 Task: Look for space in São José de Ribamar, Brazil from 9th June, 2023 to 11th June, 2023 for 2 adults in price range Rs.6000 to Rs.10000. Place can be entire place with 2 bedrooms having 2 beds and 1 bathroom. Property type can be house, flat, guest house. Amenities needed are: wifi. Booking option can be shelf check-in. Required host language is Spanish.
Action: Mouse moved to (679, 91)
Screenshot: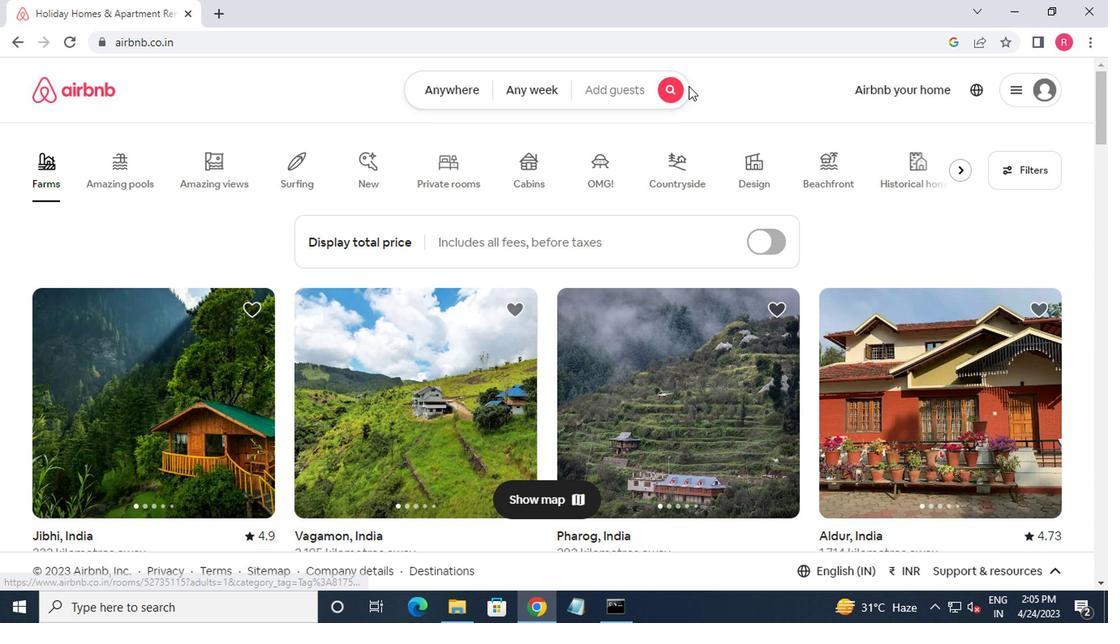 
Action: Mouse pressed left at (679, 91)
Screenshot: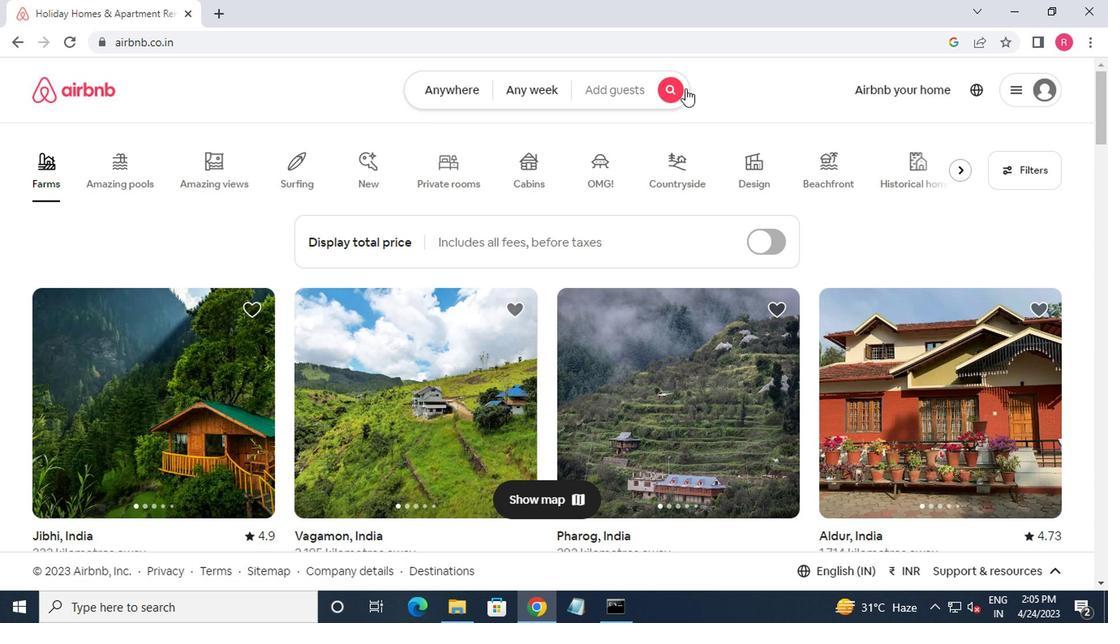 
Action: Mouse moved to (314, 161)
Screenshot: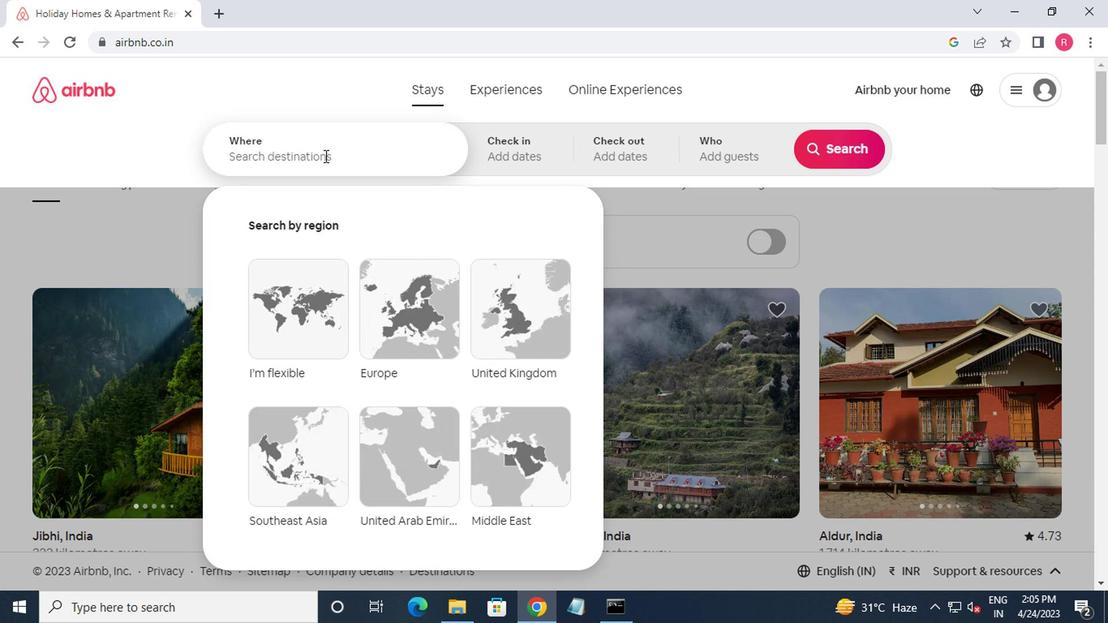 
Action: Mouse pressed left at (314, 161)
Screenshot: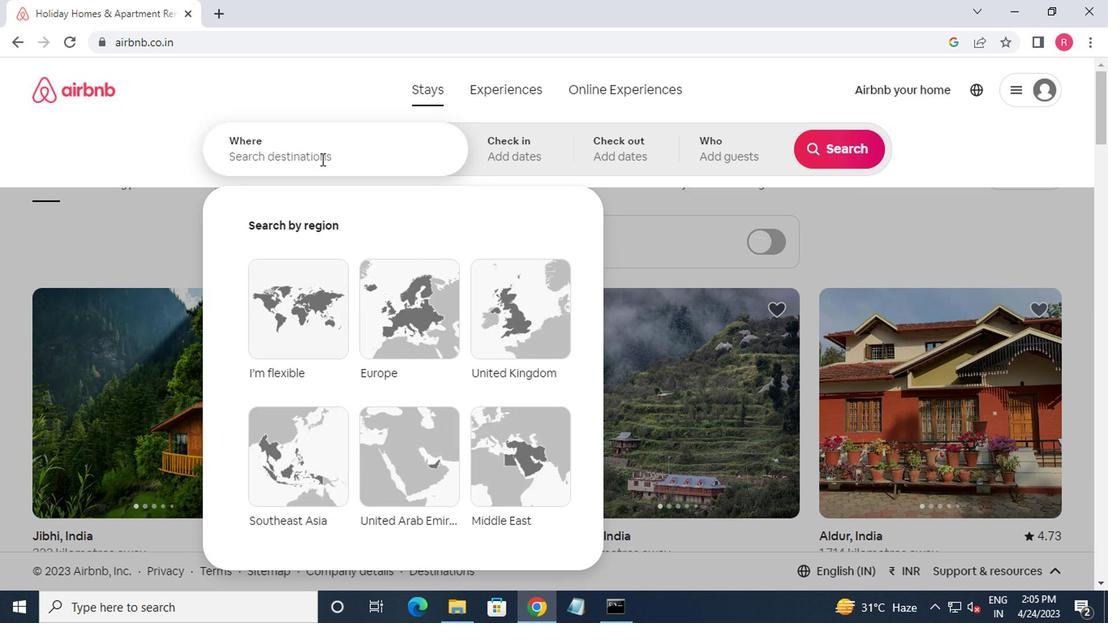 
Action: Key pressed sao<Key.space>jose<Key.space>de<Key.space>b<Key.backspace>ribamar,bl<Key.backspace>razil<Key.enter>
Screenshot: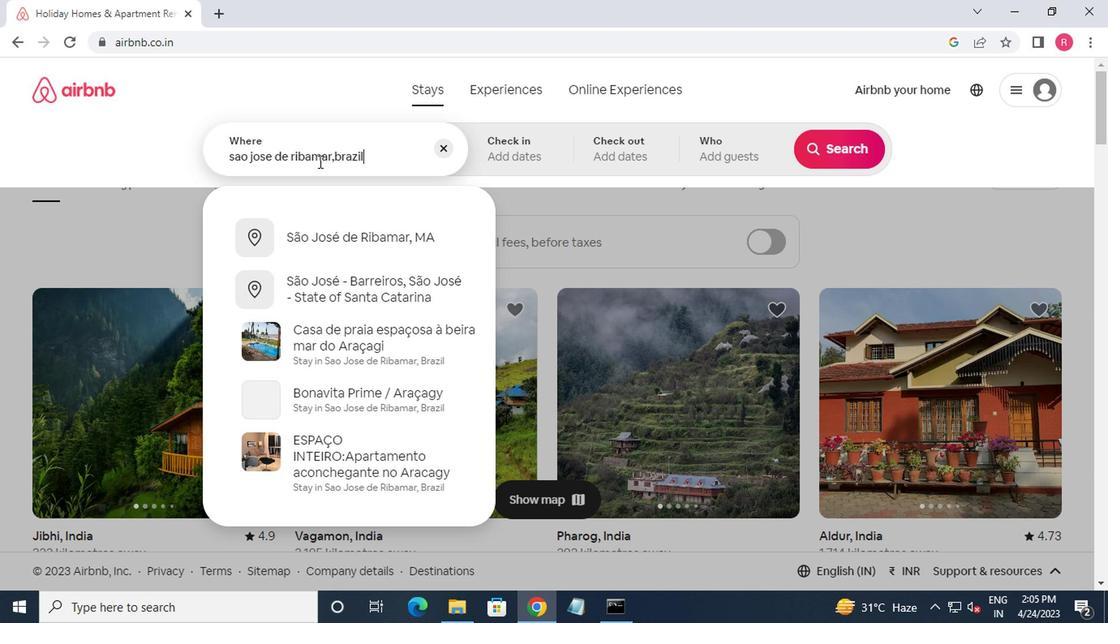 
Action: Mouse moved to (823, 281)
Screenshot: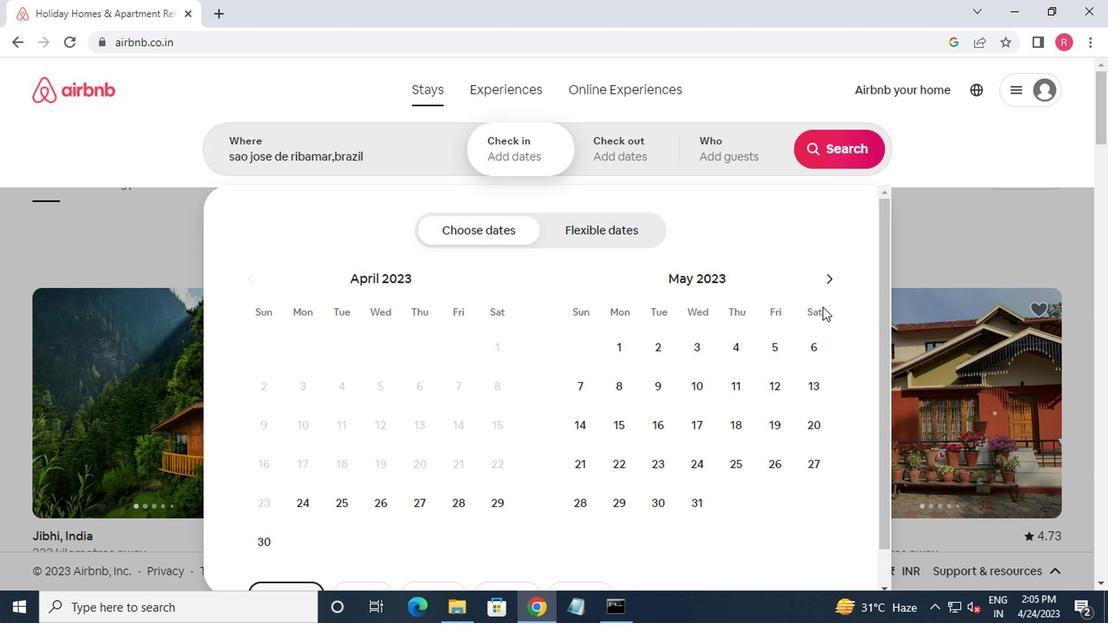 
Action: Mouse pressed left at (823, 281)
Screenshot: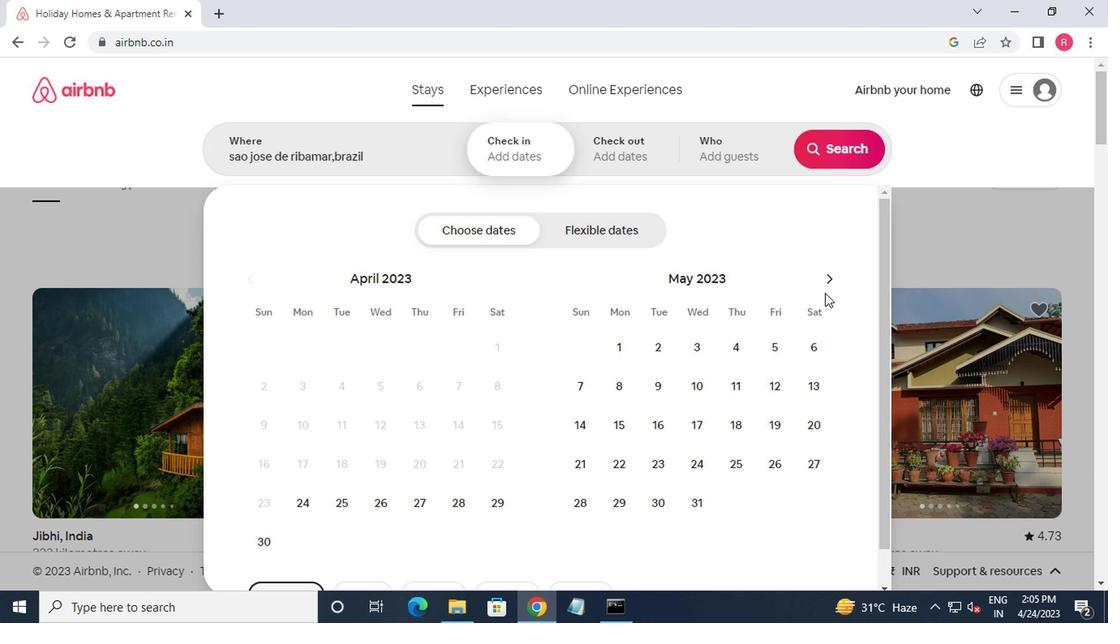 
Action: Mouse moved to (774, 352)
Screenshot: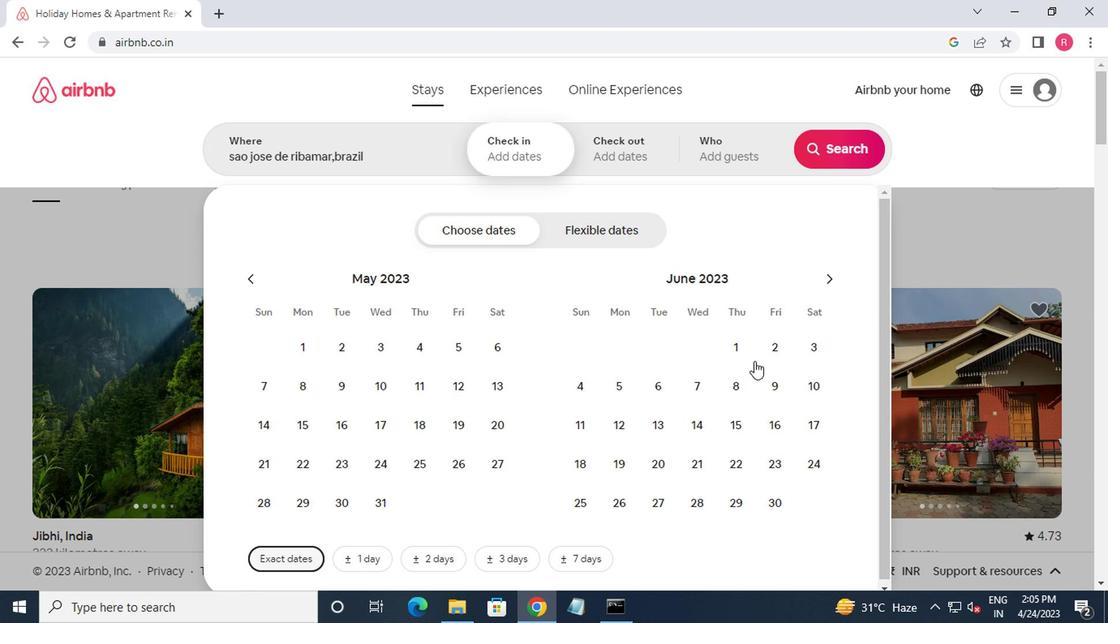 
Action: Mouse pressed left at (774, 352)
Screenshot: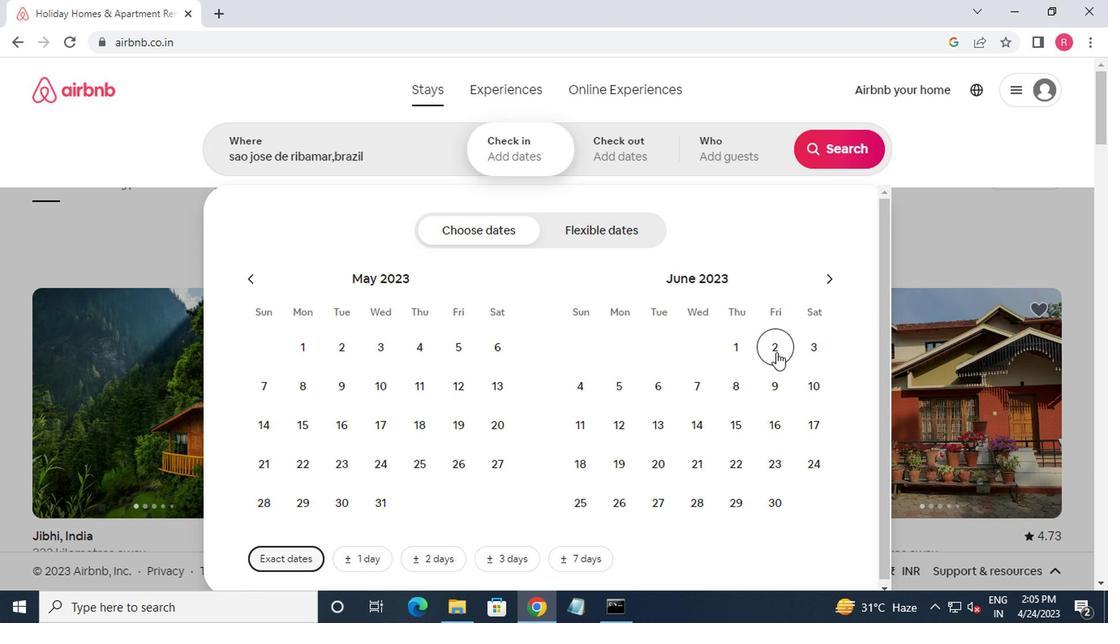
Action: Mouse moved to (578, 431)
Screenshot: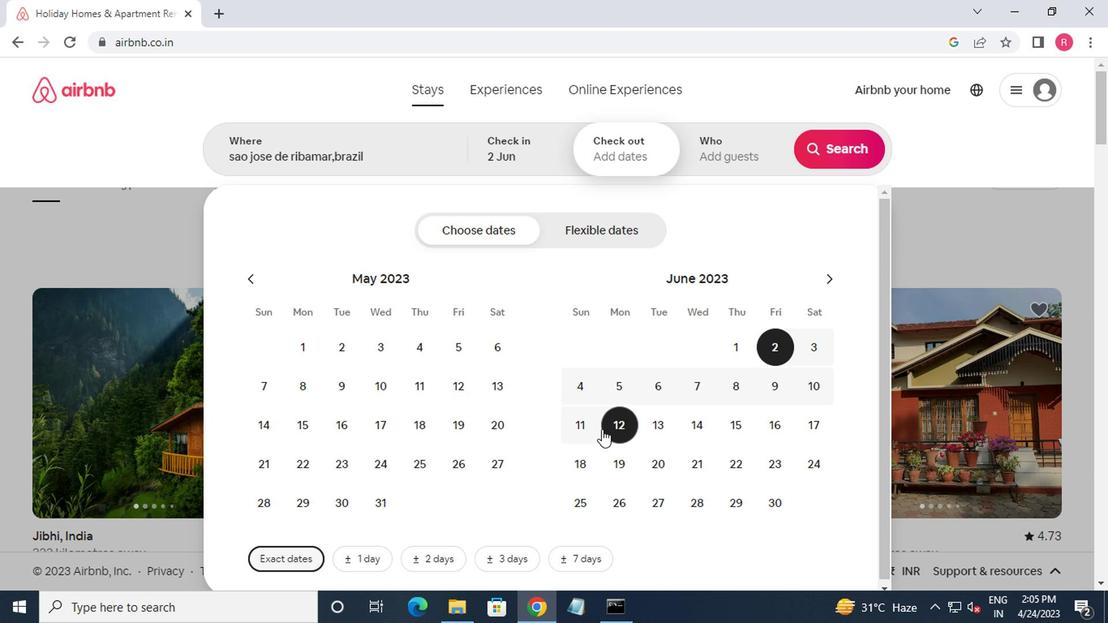 
Action: Mouse pressed left at (578, 431)
Screenshot: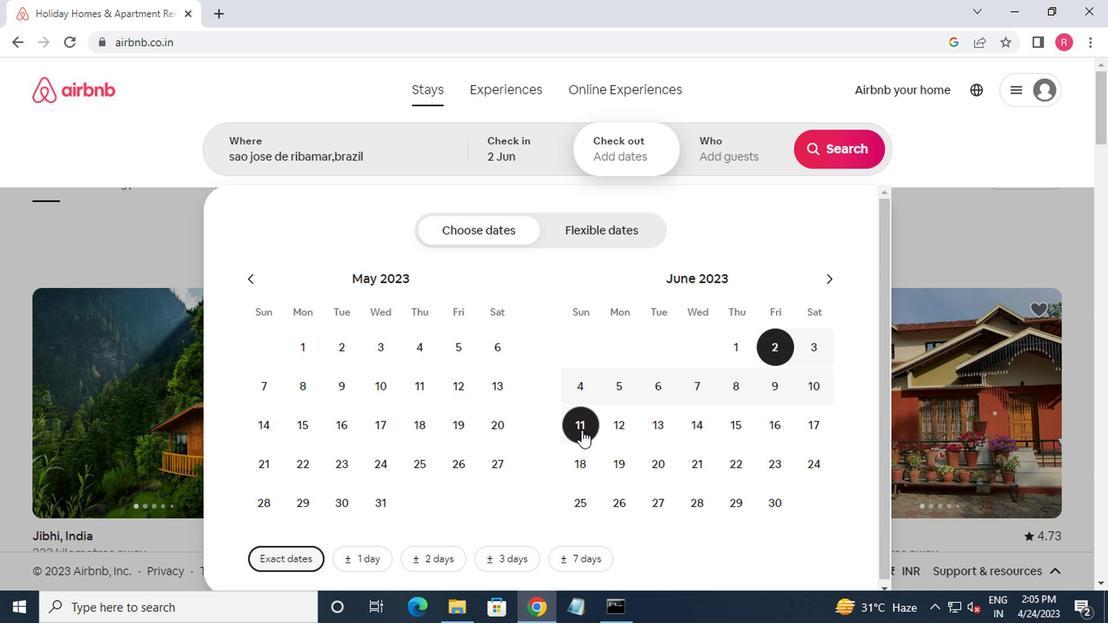 
Action: Mouse moved to (706, 154)
Screenshot: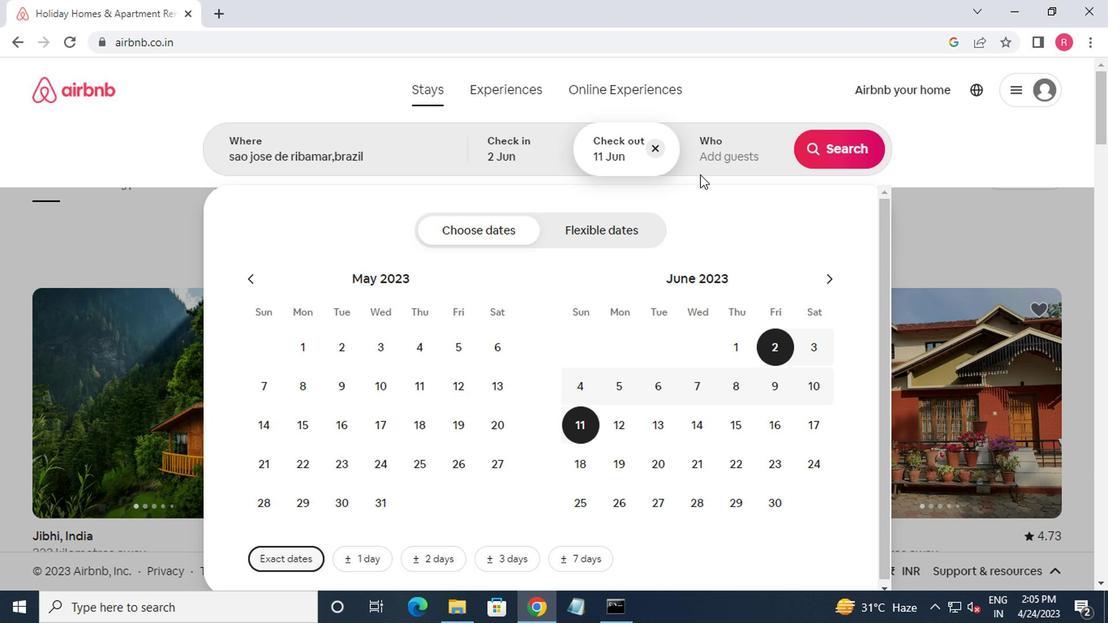 
Action: Mouse pressed left at (706, 154)
Screenshot: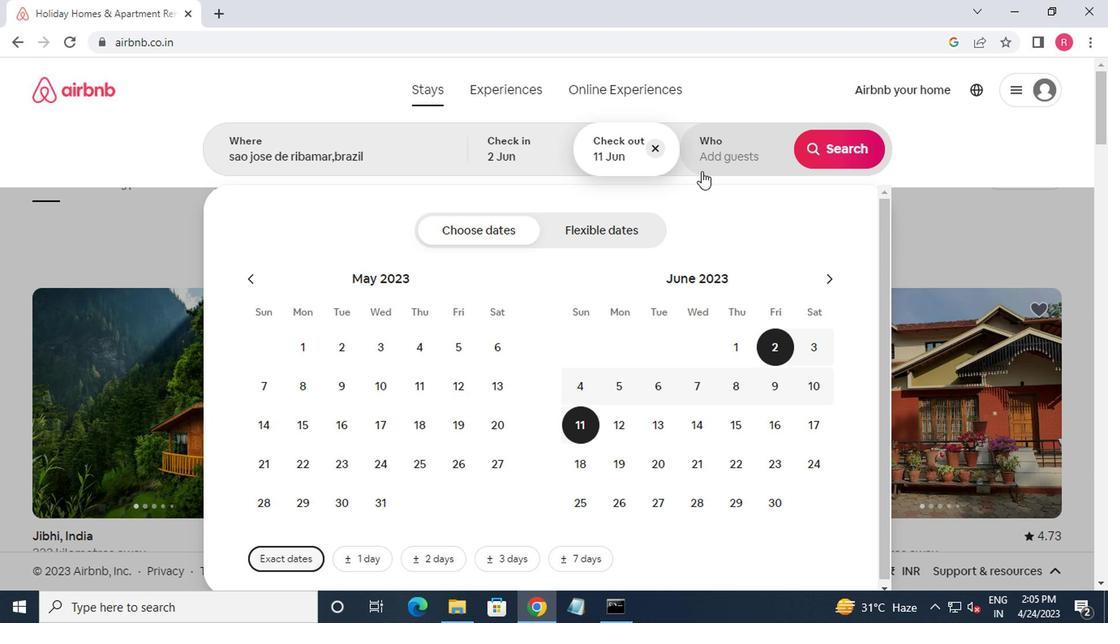 
Action: Mouse moved to (835, 239)
Screenshot: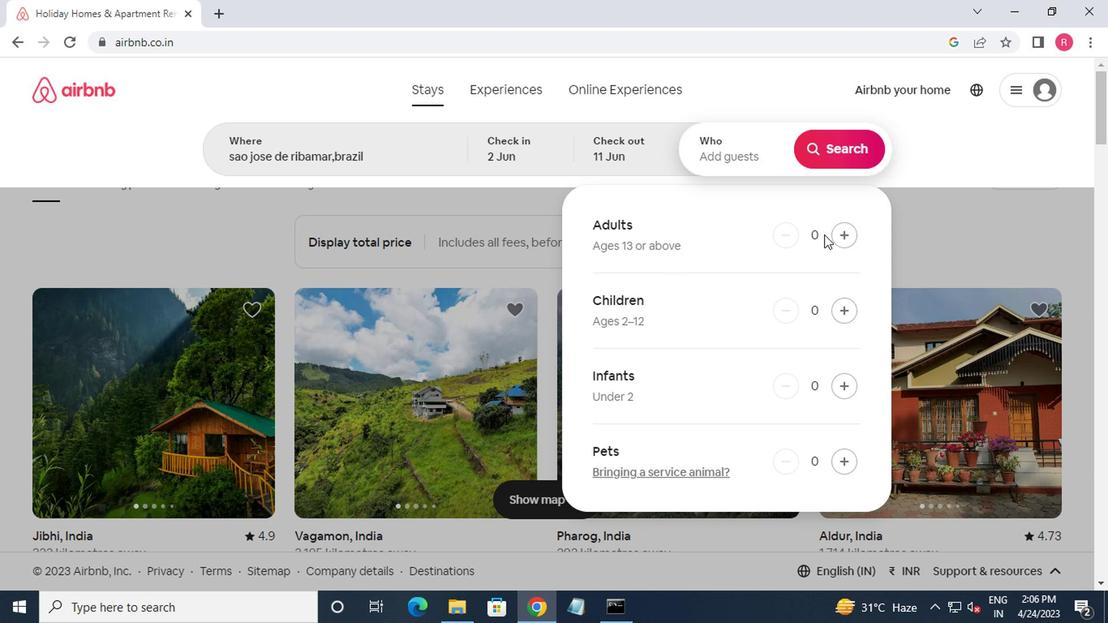 
Action: Mouse pressed left at (835, 239)
Screenshot: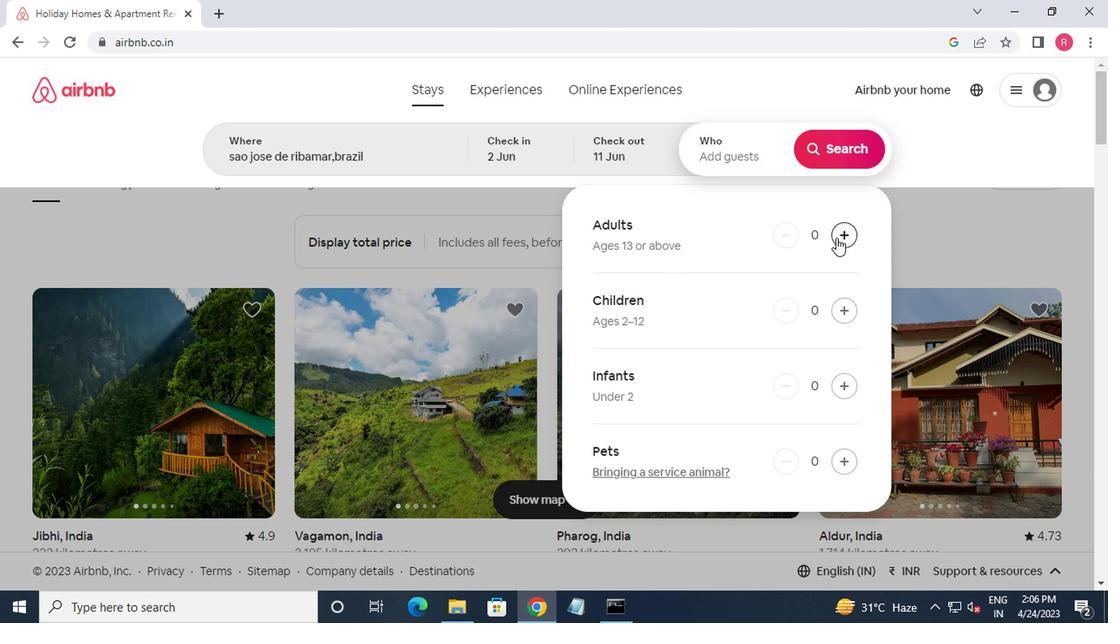 
Action: Mouse moved to (839, 239)
Screenshot: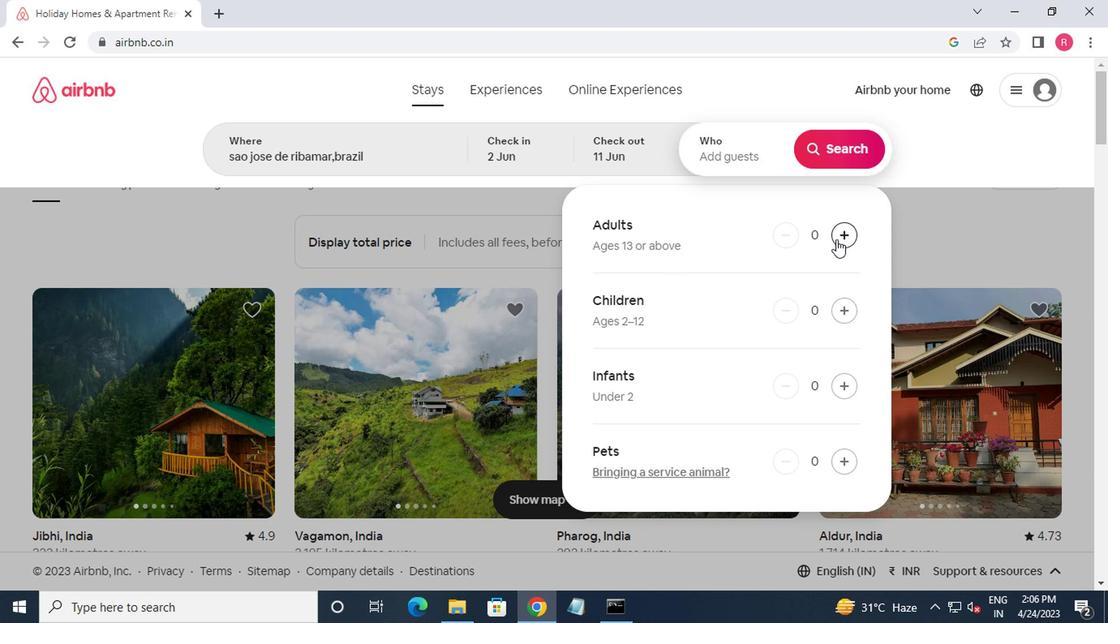 
Action: Mouse pressed left at (839, 239)
Screenshot: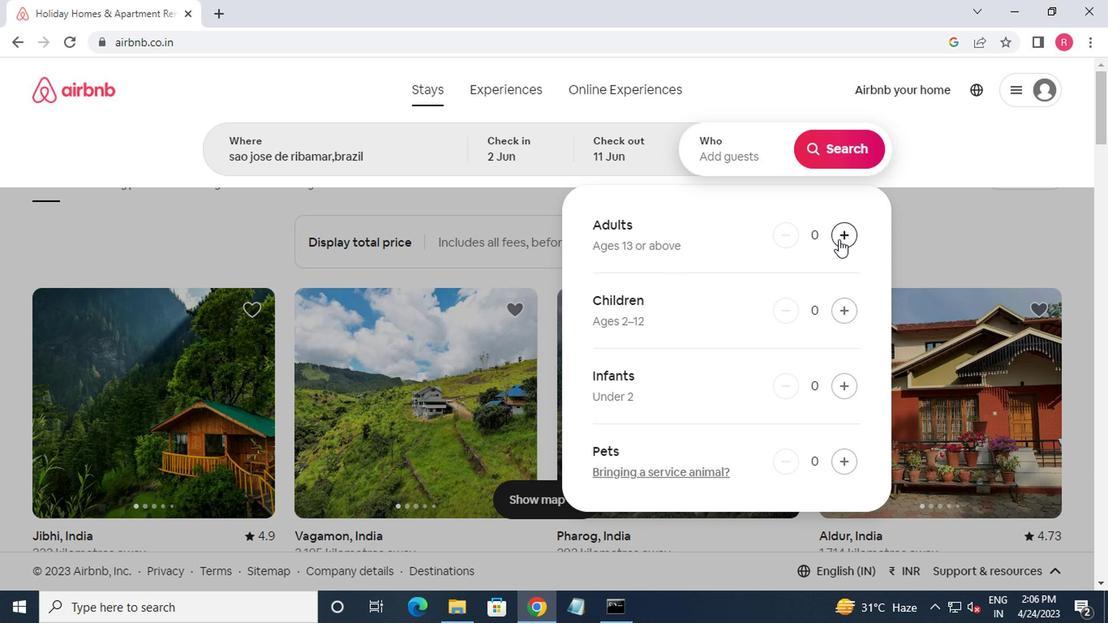 
Action: Mouse moved to (825, 157)
Screenshot: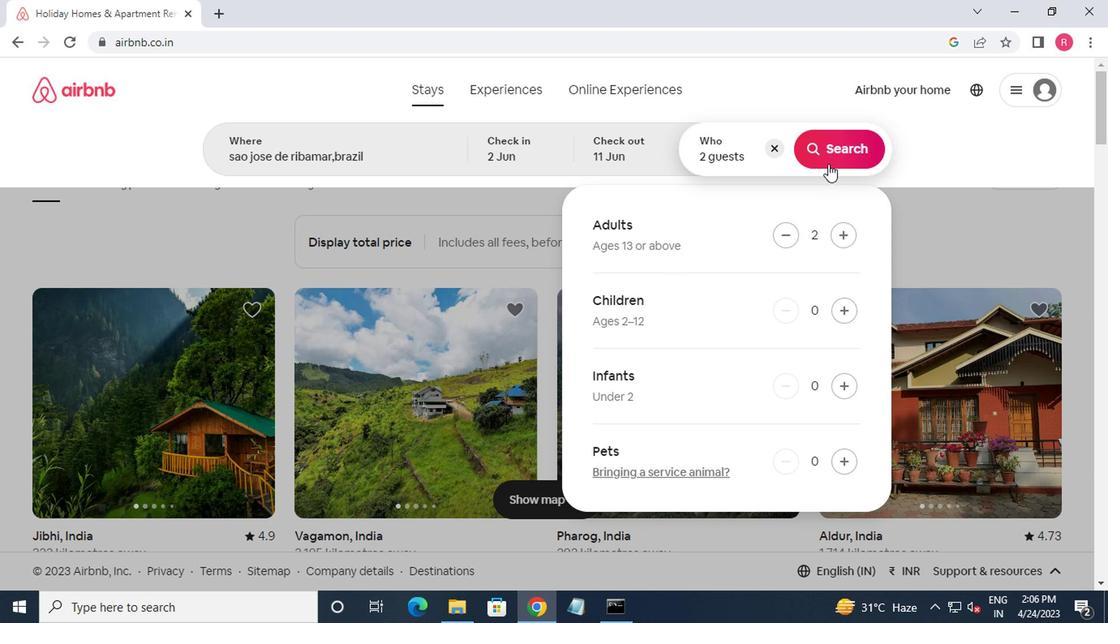 
Action: Mouse pressed left at (825, 157)
Screenshot: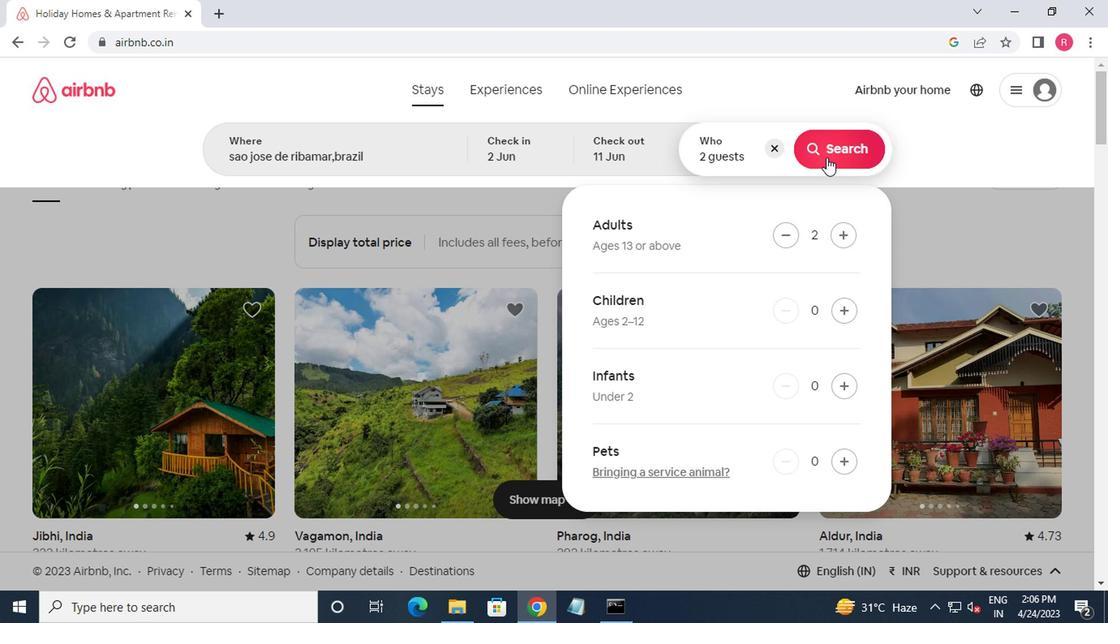 
Action: Mouse moved to (1022, 156)
Screenshot: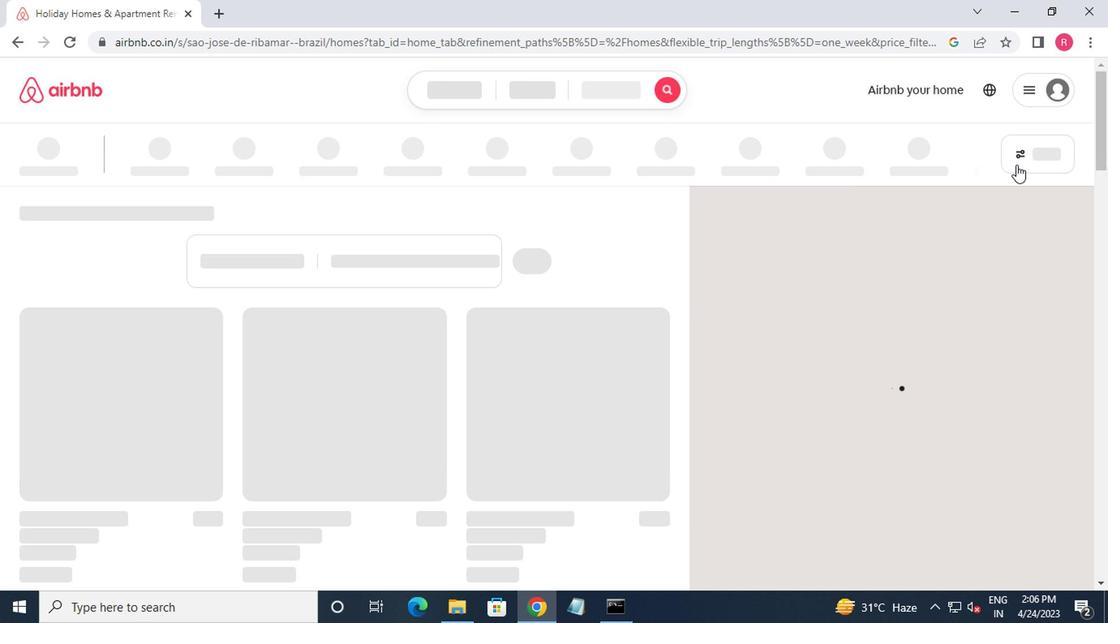 
Action: Mouse pressed left at (1022, 156)
Screenshot: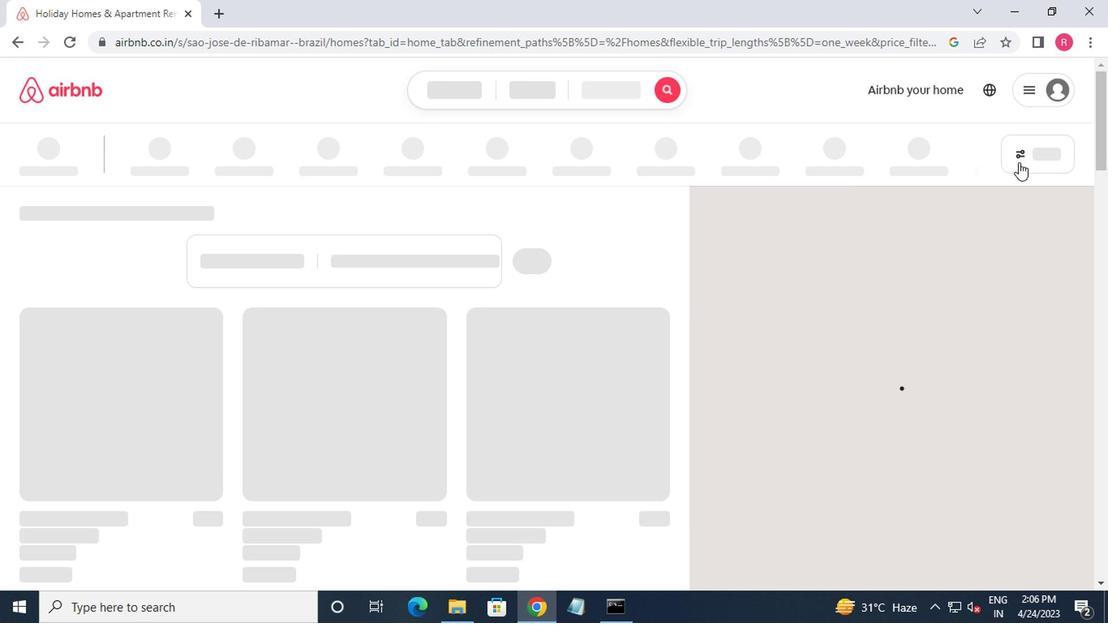 
Action: Mouse moved to (335, 400)
Screenshot: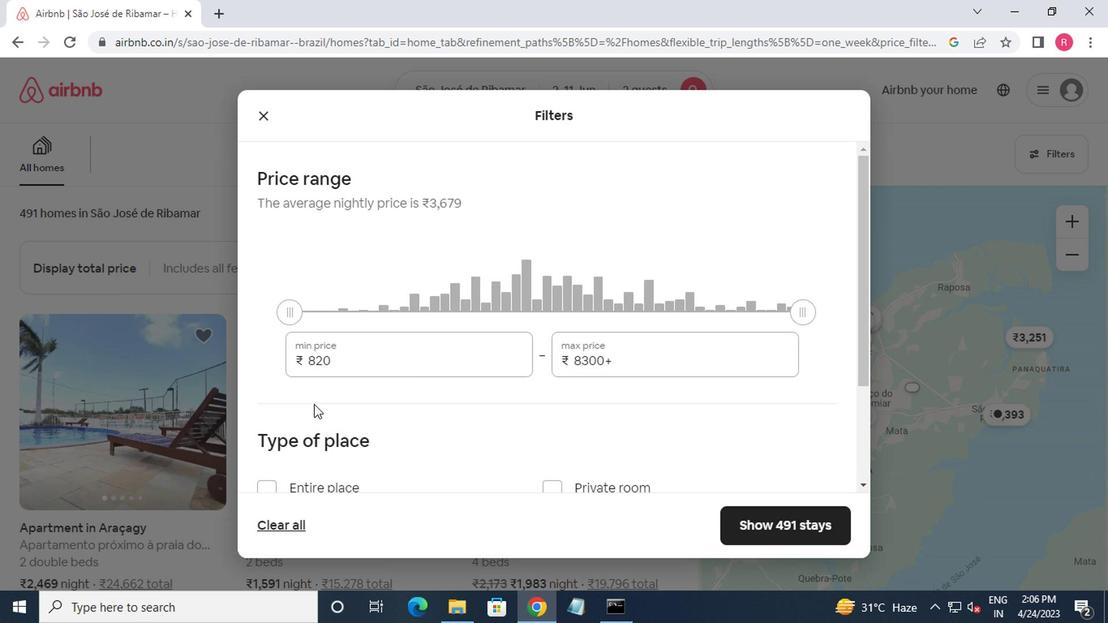 
Action: Mouse pressed left at (335, 400)
Screenshot: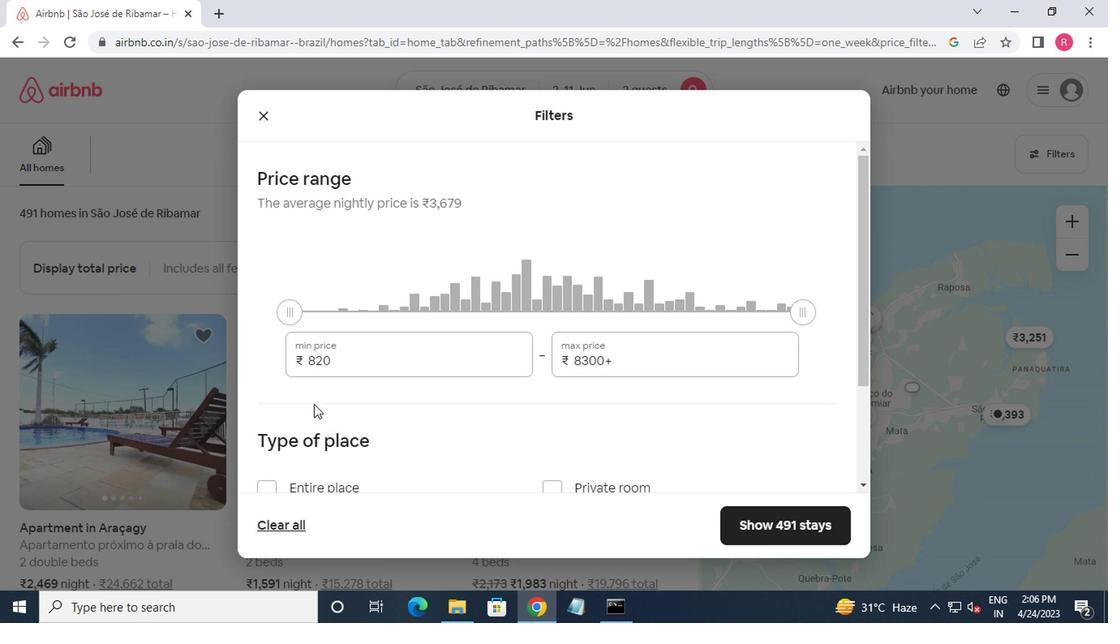 
Action: Mouse moved to (341, 365)
Screenshot: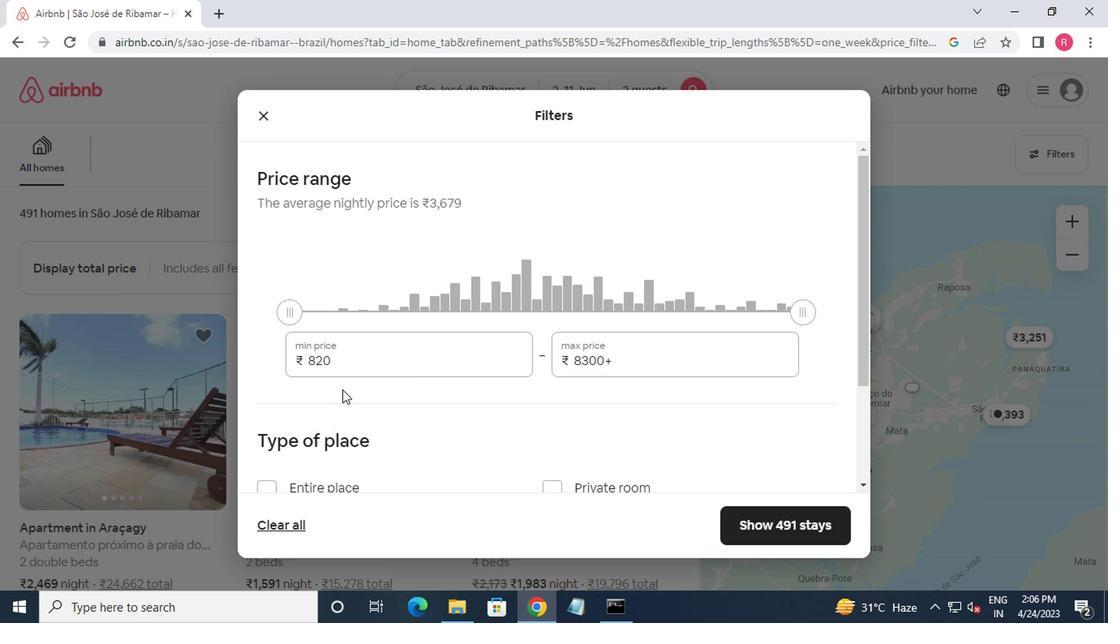 
Action: Mouse pressed left at (341, 365)
Screenshot: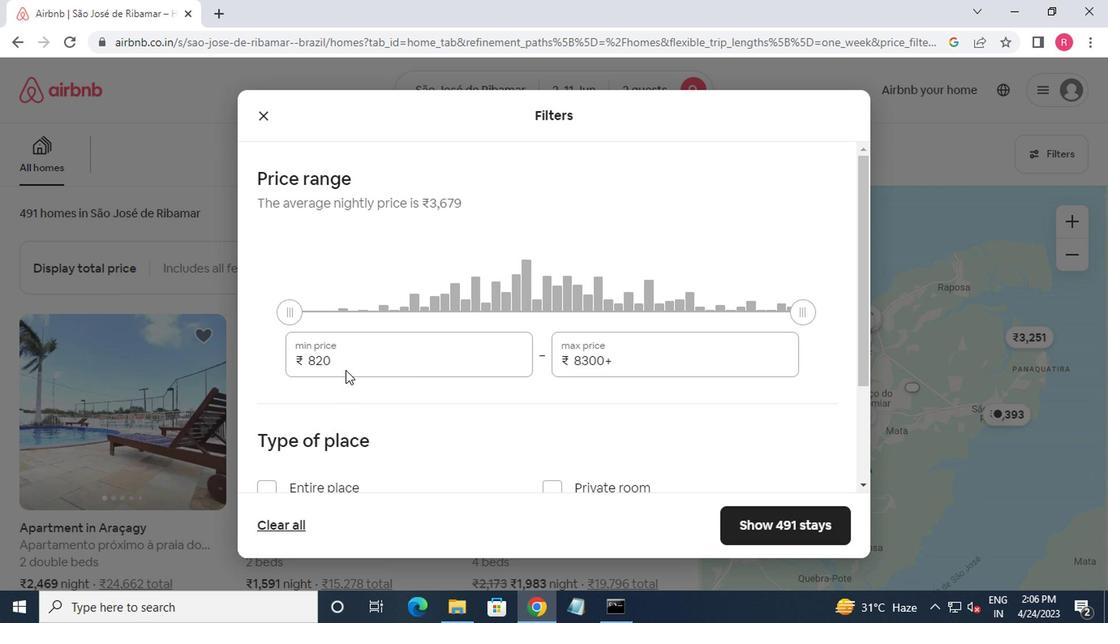 
Action: Key pressed <Key.backspace><Key.backspace><Key.backspace><Key.backspace><Key.backspace><Key.backspace>6000
Screenshot: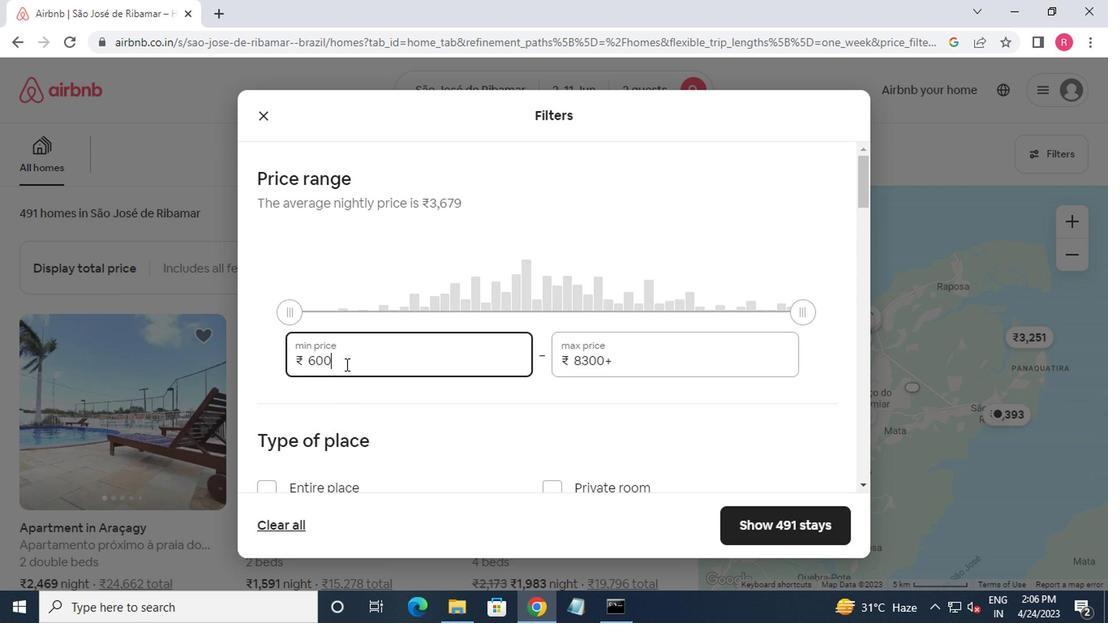 
Action: Mouse moved to (616, 364)
Screenshot: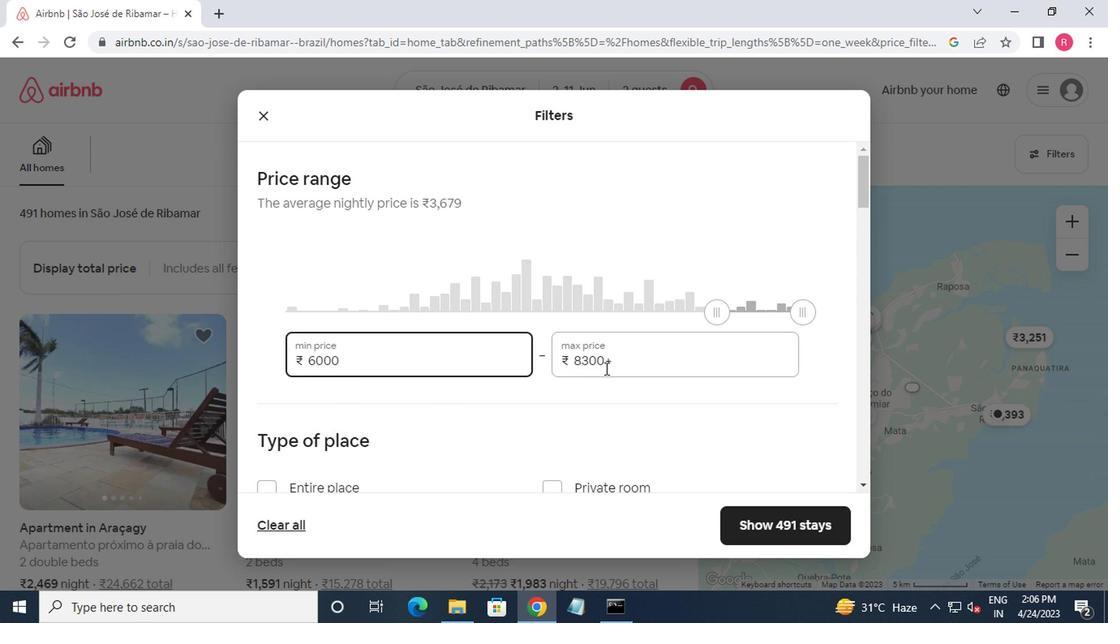 
Action: Mouse pressed left at (616, 364)
Screenshot: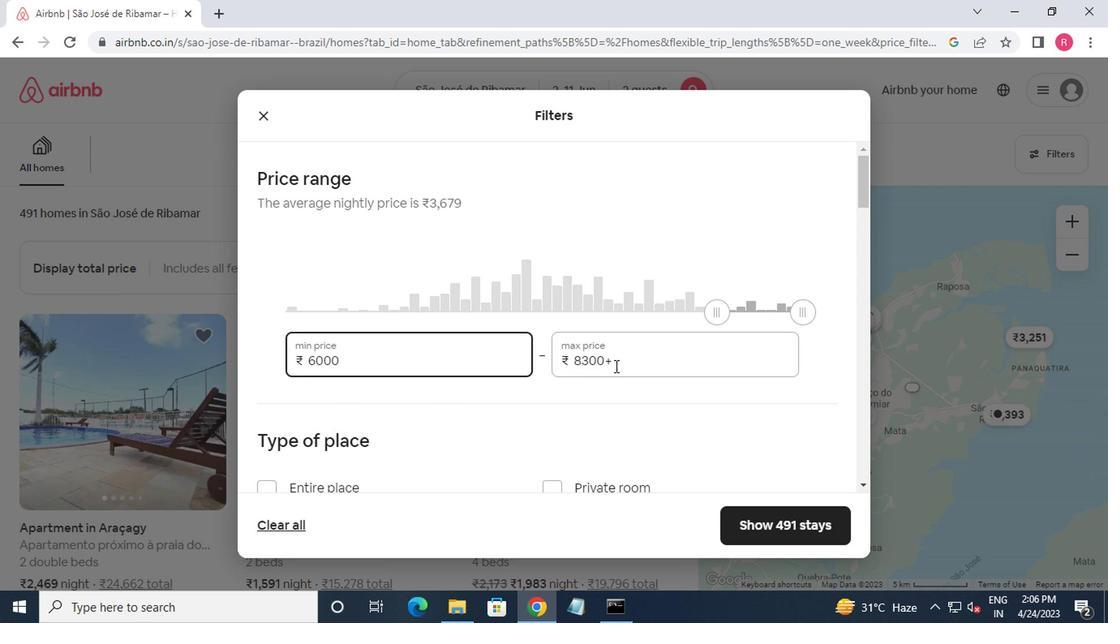 
Action: Key pressed <Key.backspace><Key.backspace><Key.backspace><Key.backspace><Key.backspace><Key.backspace><Key.backspace>10000
Screenshot: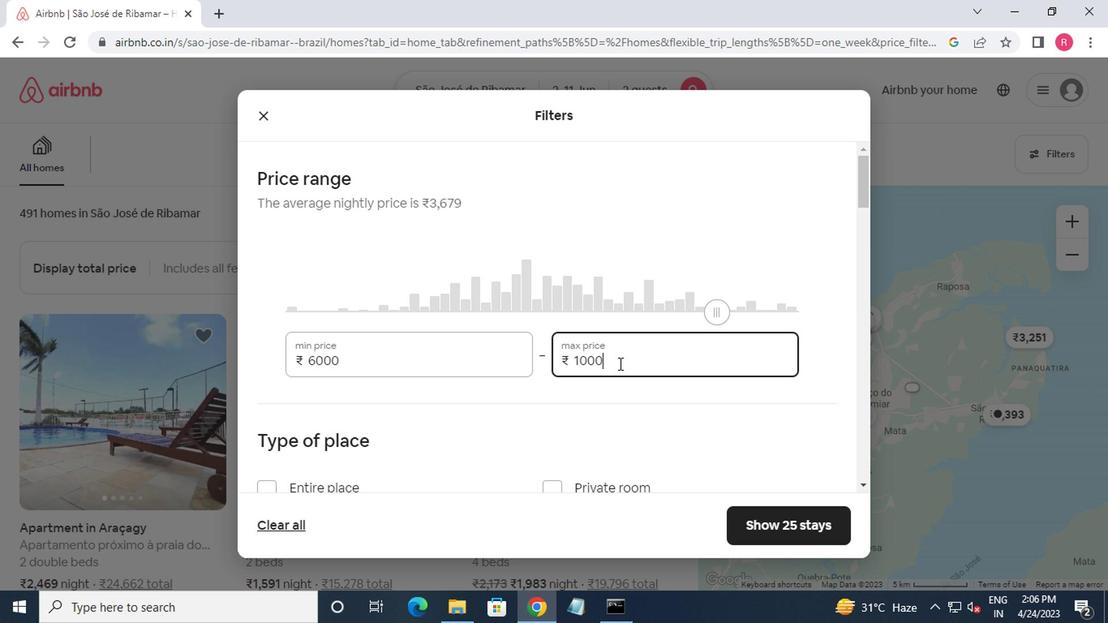 
Action: Mouse moved to (455, 500)
Screenshot: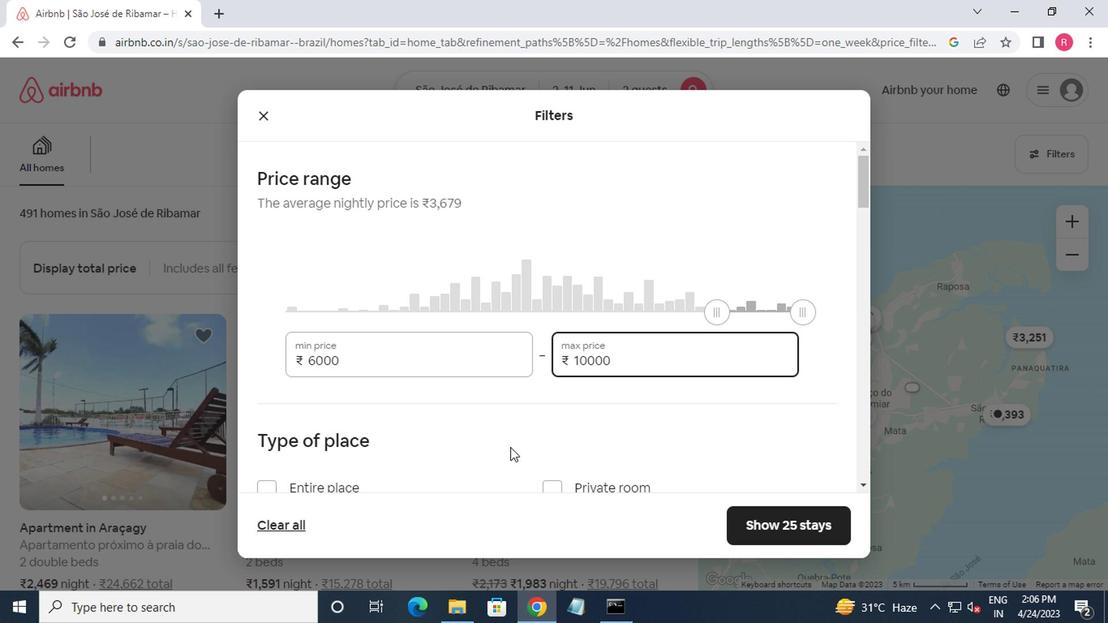 
Action: Mouse scrolled (455, 499) with delta (0, -1)
Screenshot: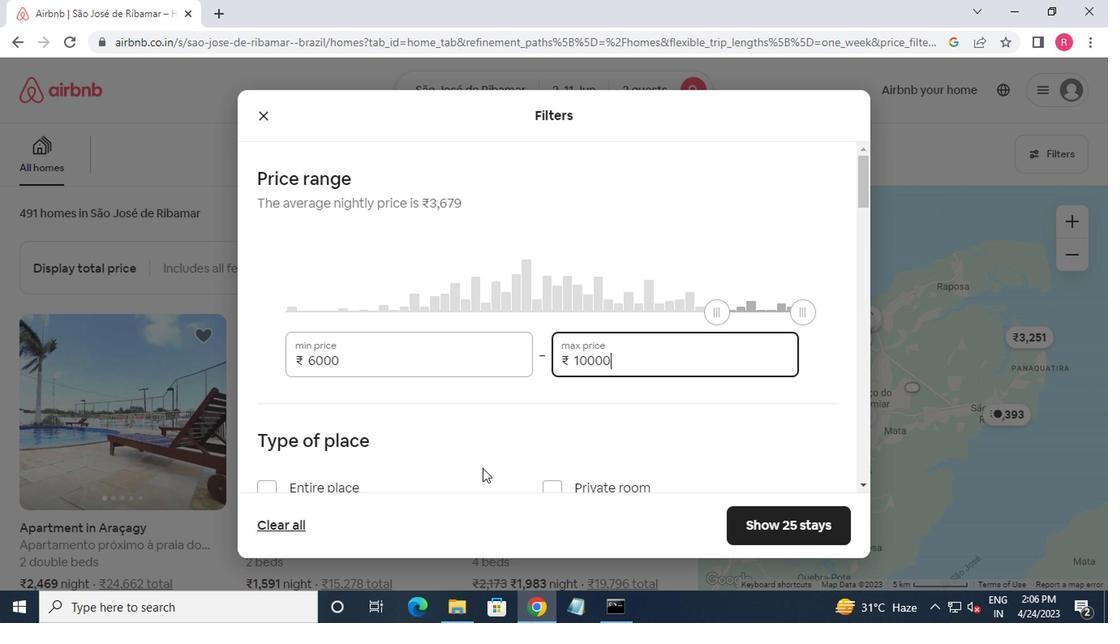 
Action: Mouse moved to (452, 477)
Screenshot: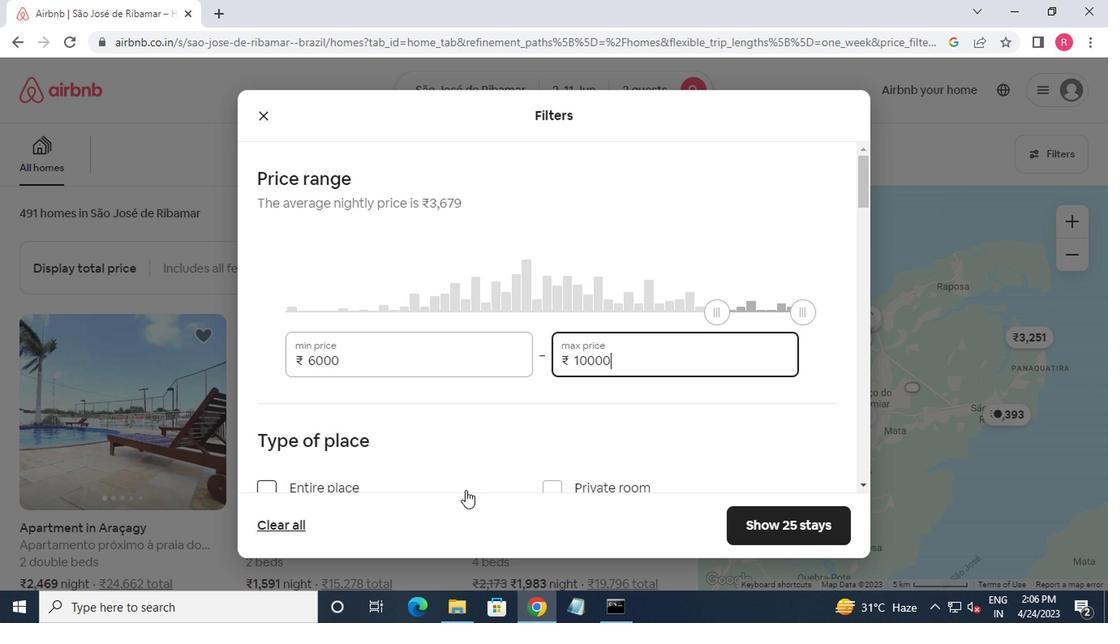 
Action: Mouse scrolled (452, 476) with delta (0, 0)
Screenshot: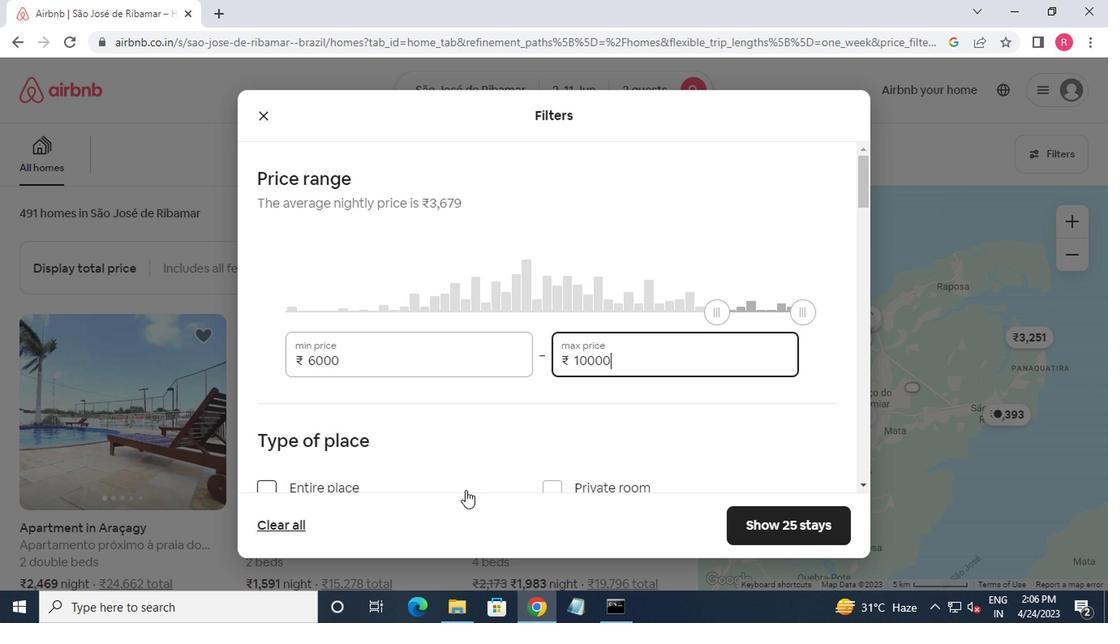 
Action: Mouse moved to (449, 433)
Screenshot: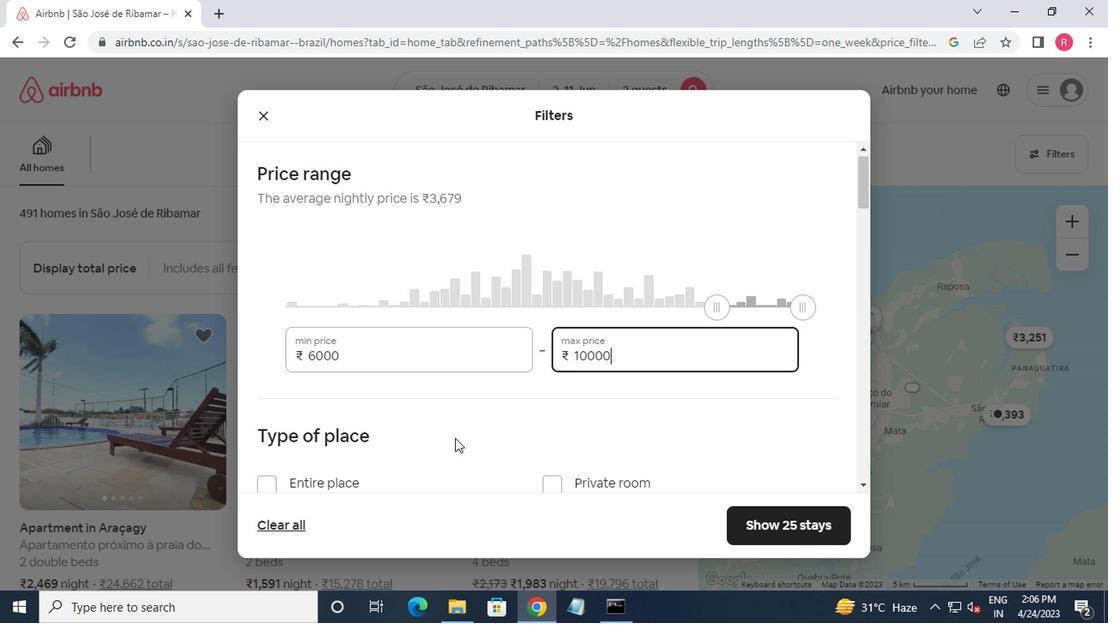 
Action: Mouse scrolled (449, 432) with delta (0, -1)
Screenshot: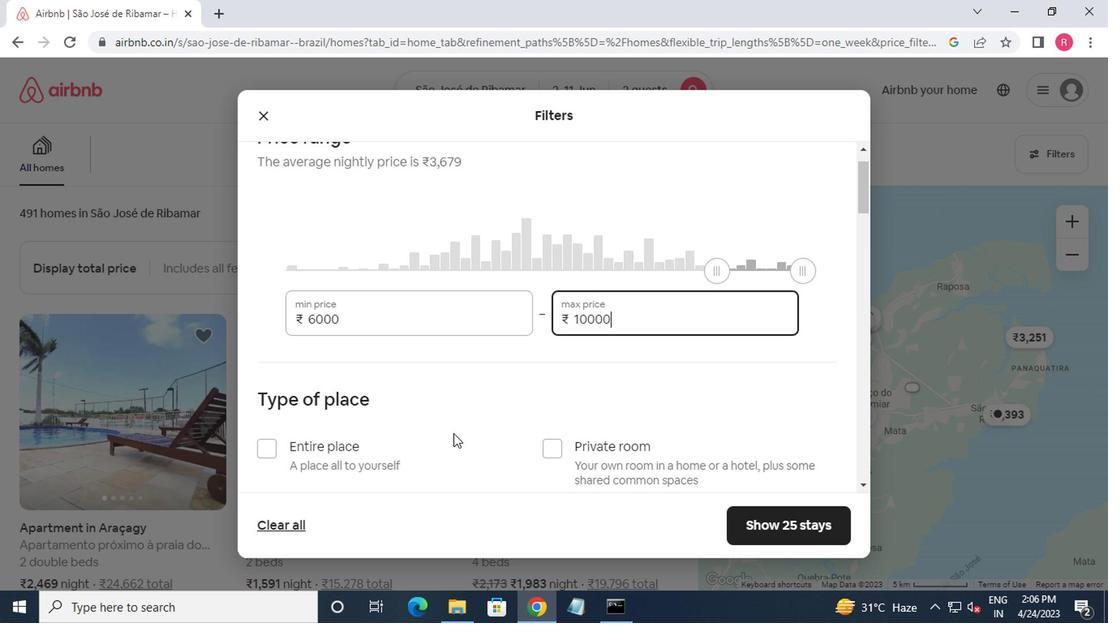 
Action: Mouse moved to (449, 429)
Screenshot: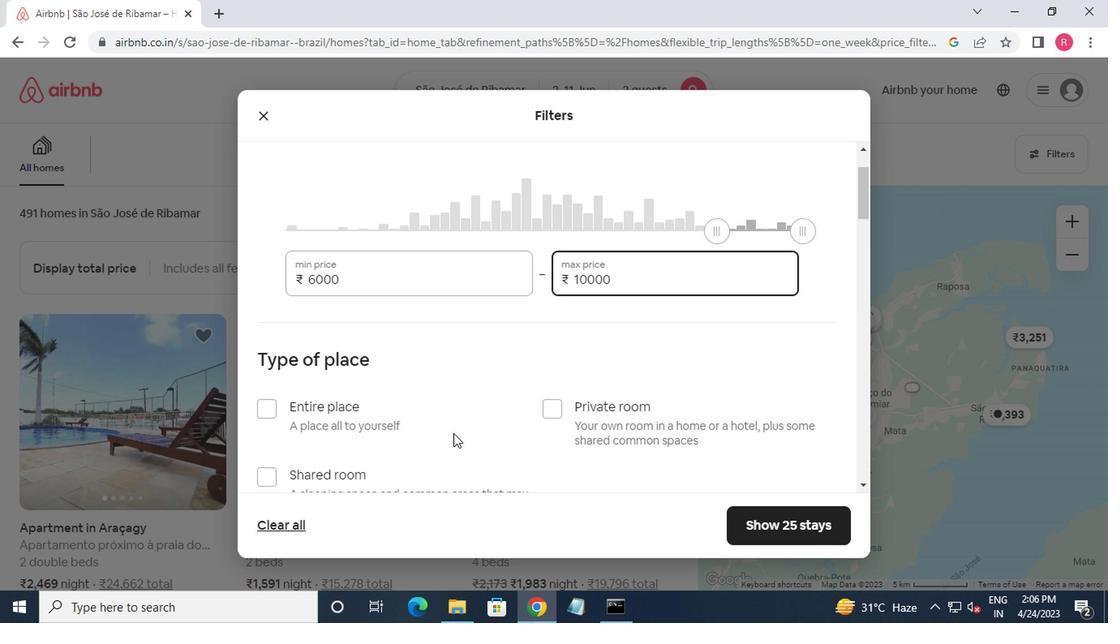 
Action: Mouse scrolled (449, 429) with delta (0, 0)
Screenshot: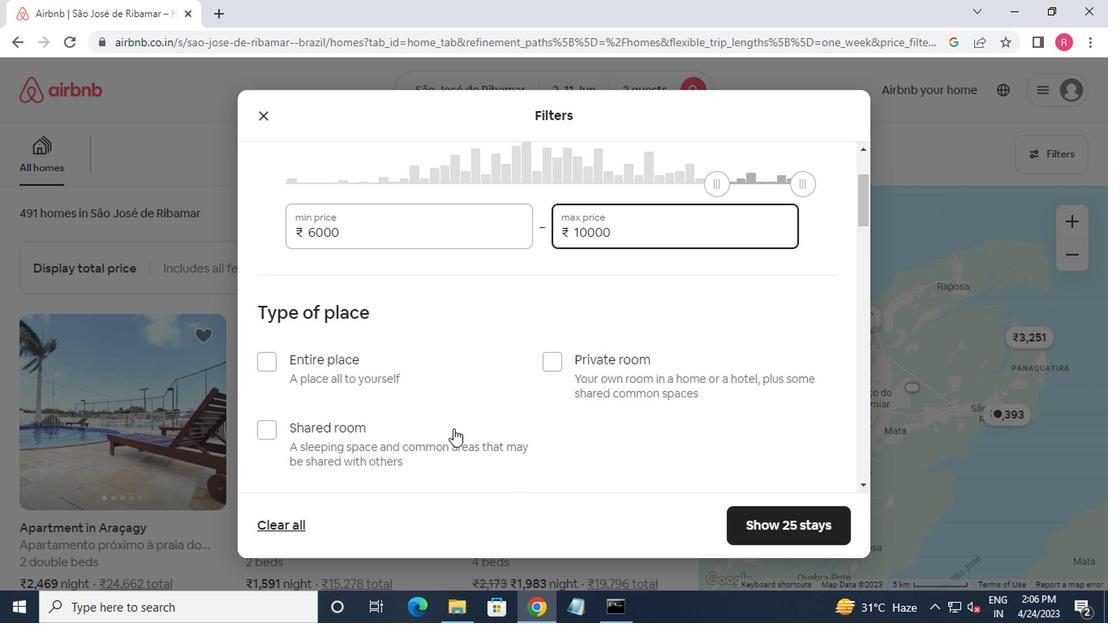 
Action: Mouse moved to (450, 417)
Screenshot: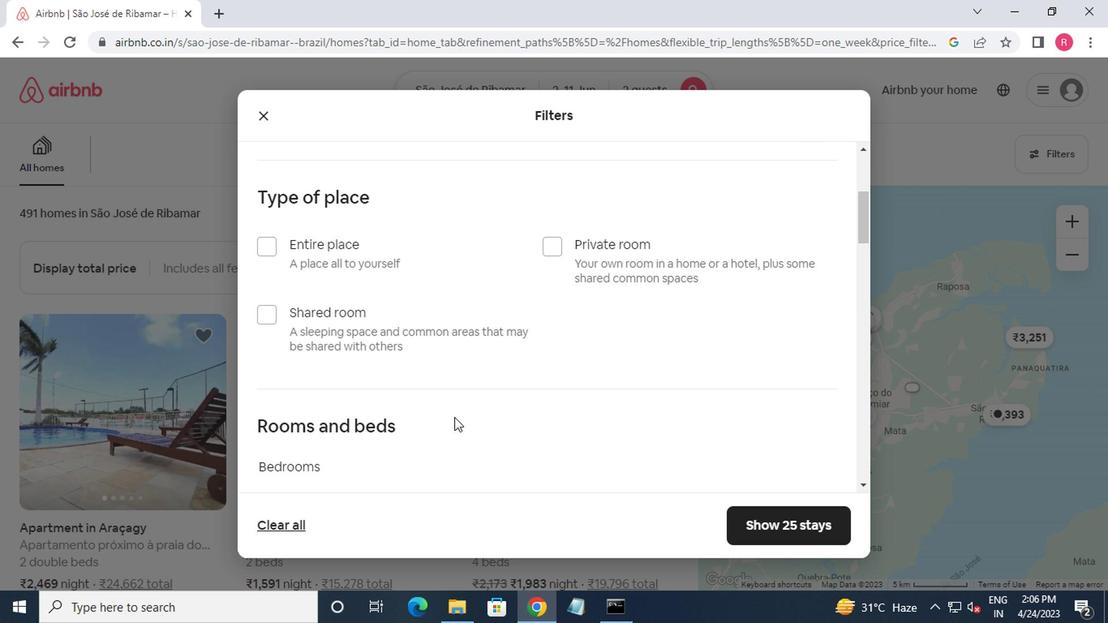 
Action: Mouse scrolled (450, 417) with delta (0, 0)
Screenshot: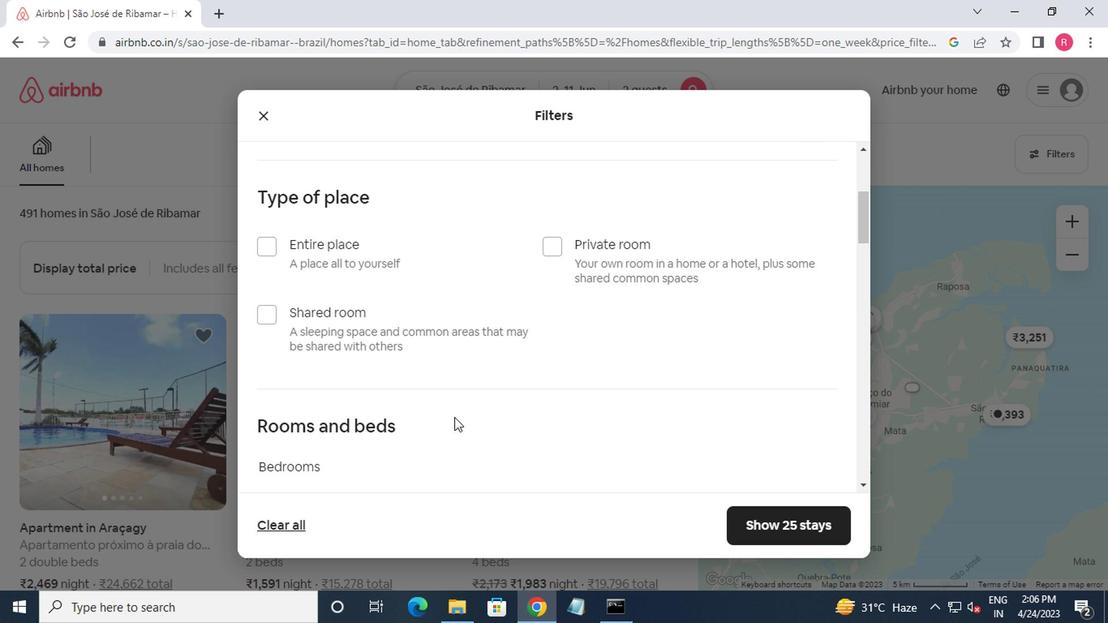 
Action: Mouse moved to (274, 165)
Screenshot: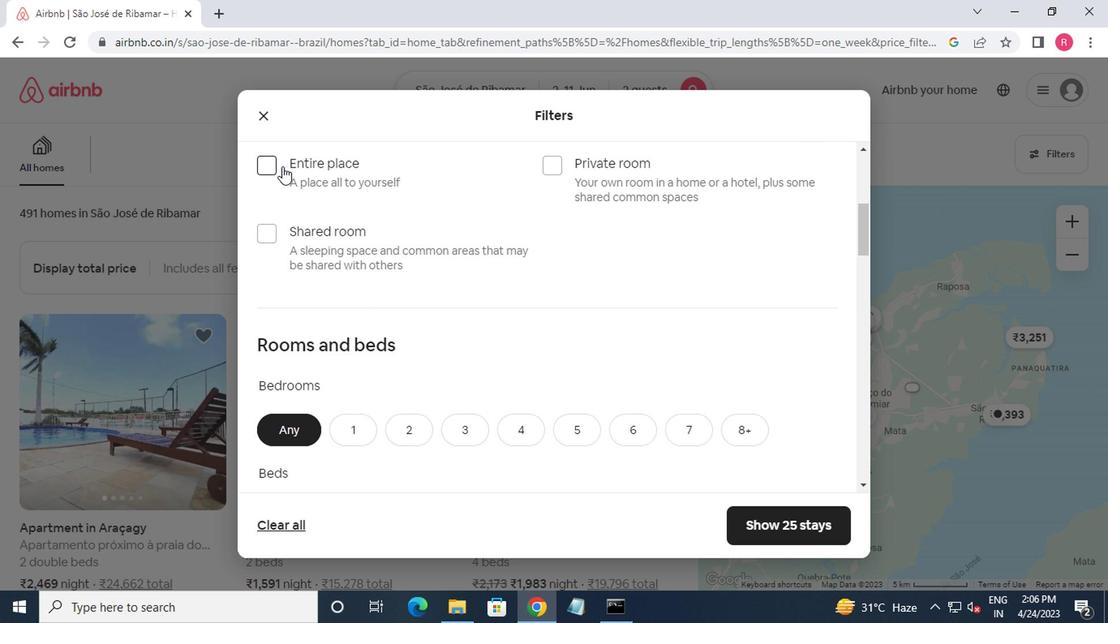 
Action: Mouse pressed left at (274, 165)
Screenshot: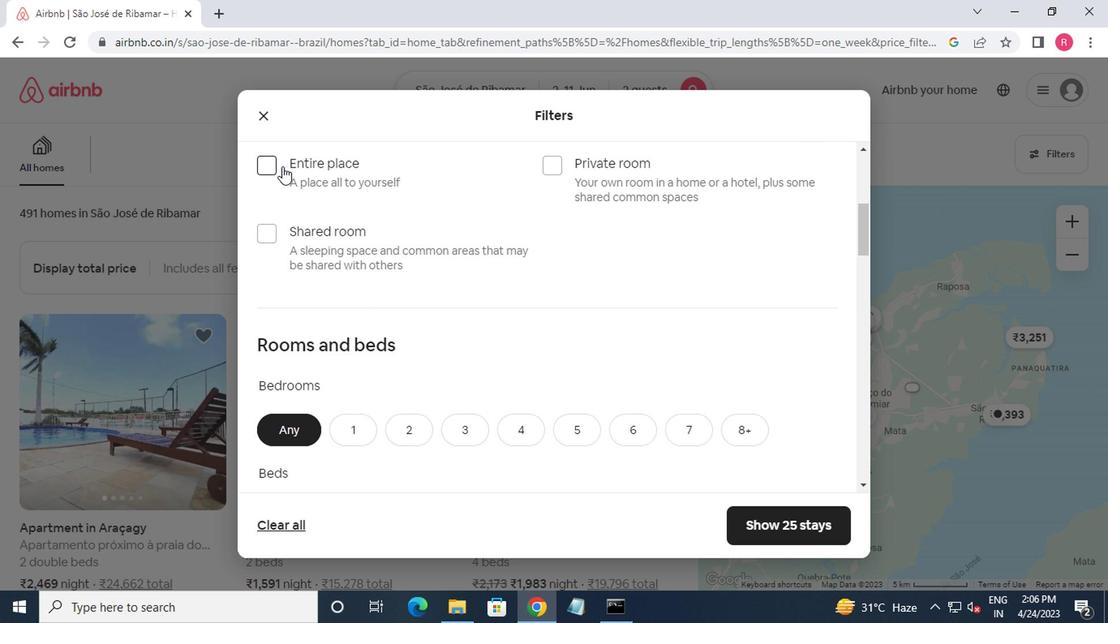 
Action: Mouse moved to (392, 435)
Screenshot: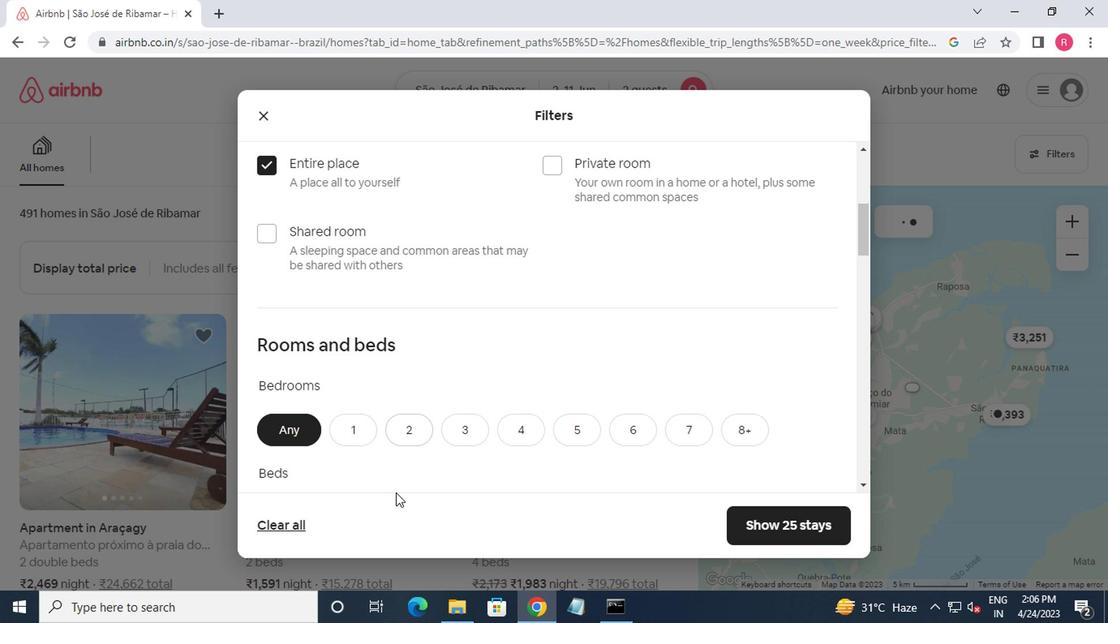 
Action: Mouse pressed left at (392, 435)
Screenshot: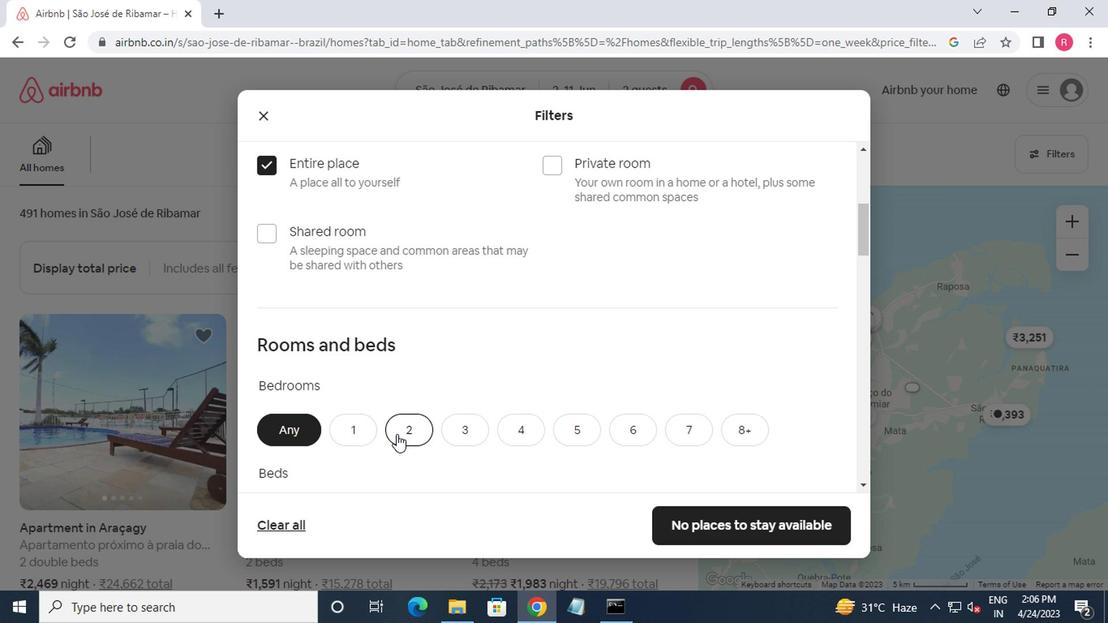 
Action: Mouse moved to (399, 434)
Screenshot: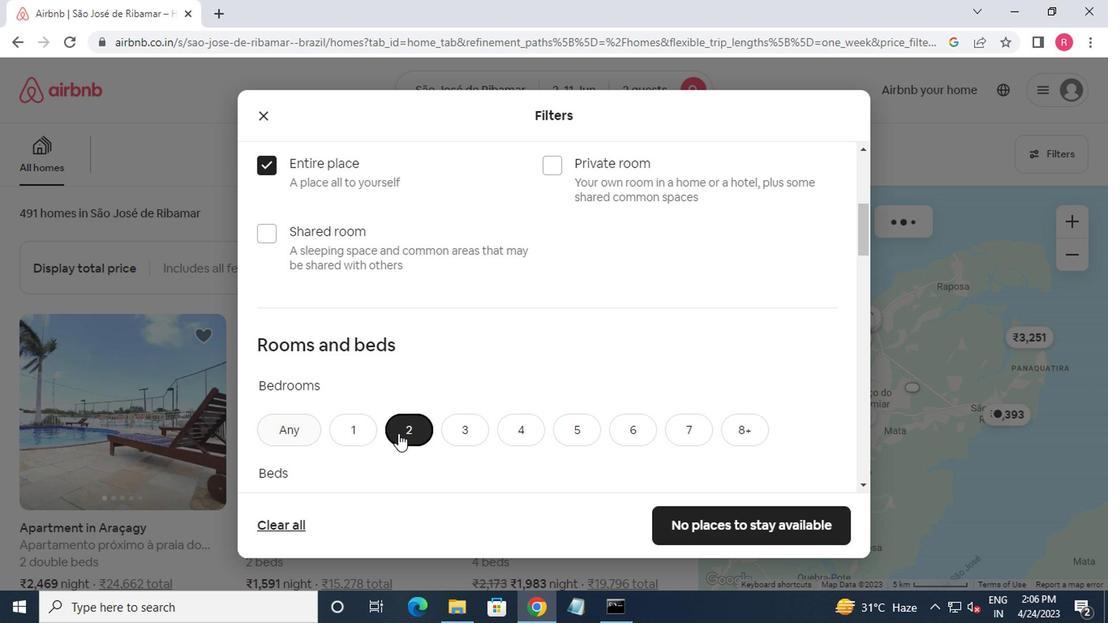 
Action: Mouse scrolled (399, 433) with delta (0, -1)
Screenshot: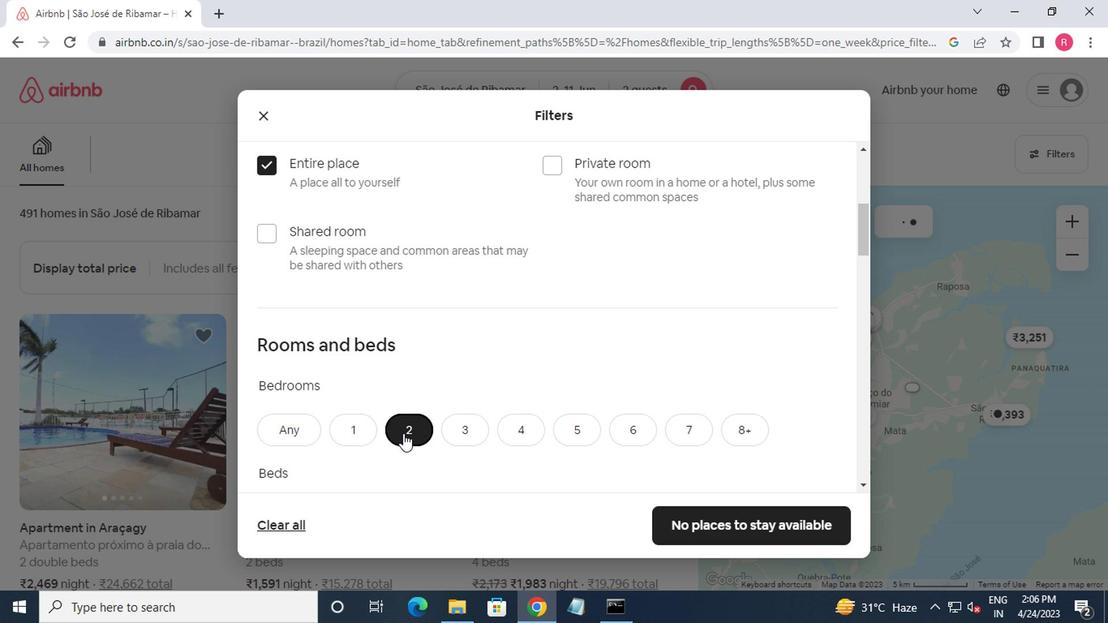 
Action: Mouse scrolled (399, 433) with delta (0, -1)
Screenshot: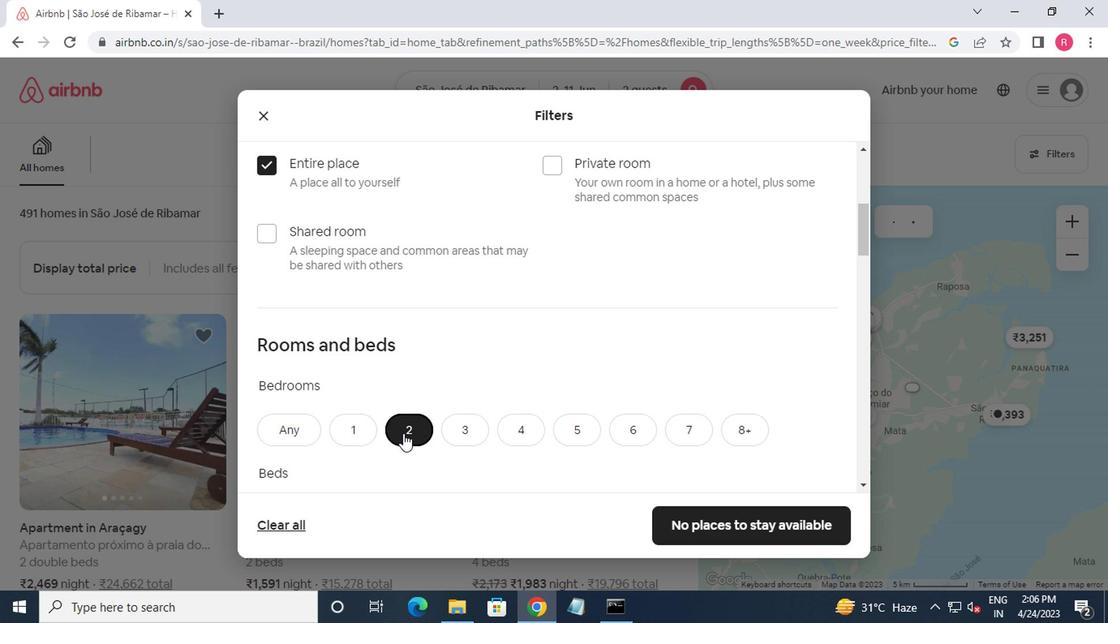 
Action: Mouse moved to (405, 365)
Screenshot: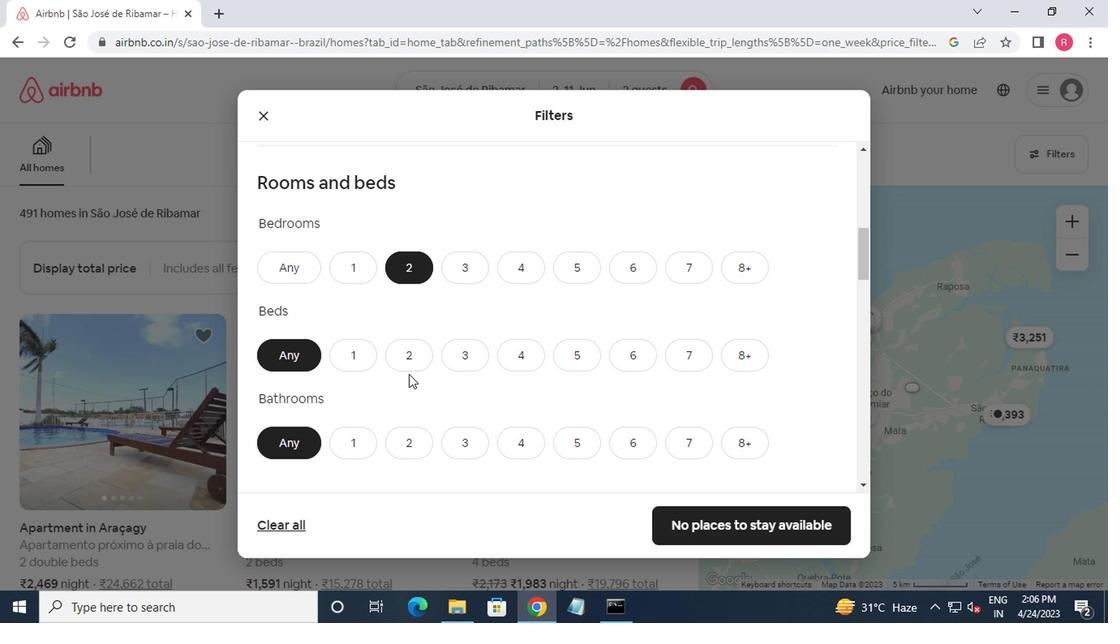 
Action: Mouse pressed left at (405, 365)
Screenshot: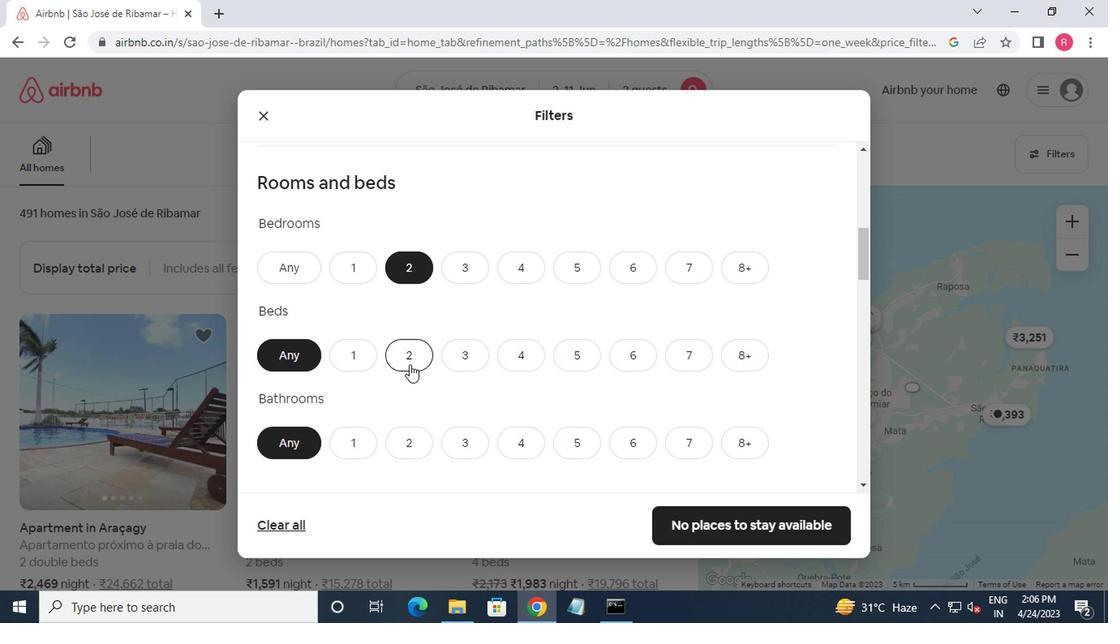
Action: Mouse moved to (367, 447)
Screenshot: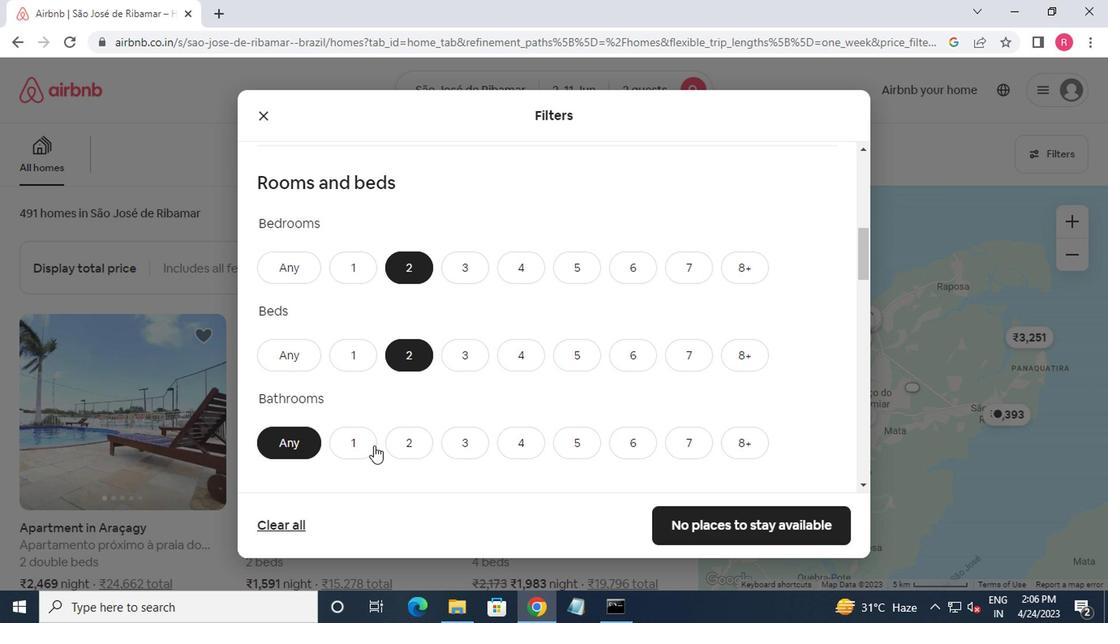 
Action: Mouse pressed left at (367, 447)
Screenshot: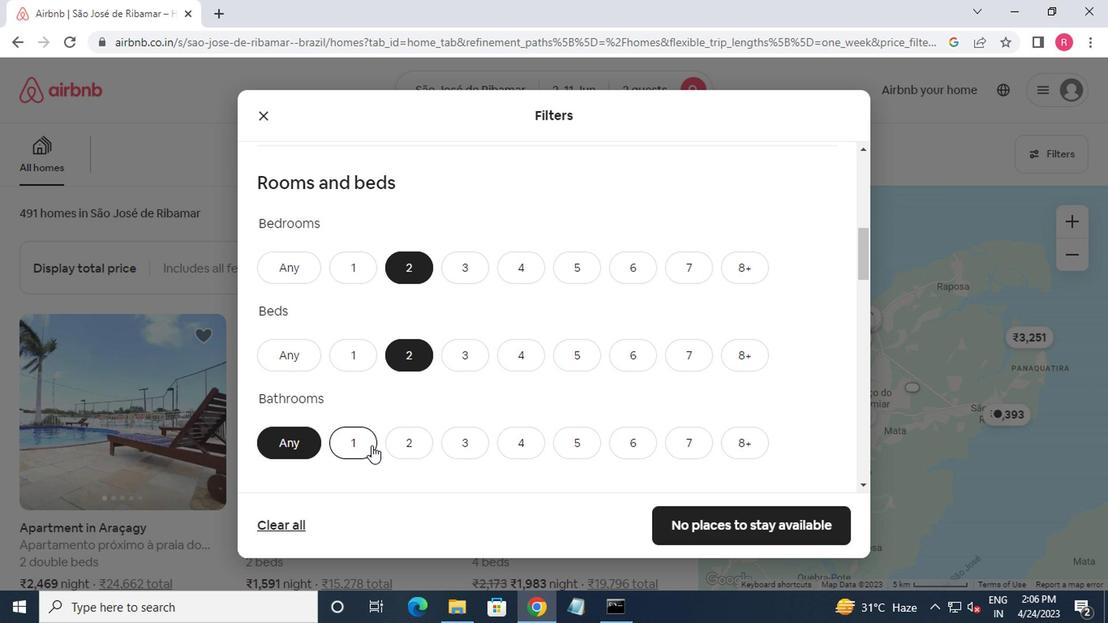 
Action: Mouse moved to (366, 445)
Screenshot: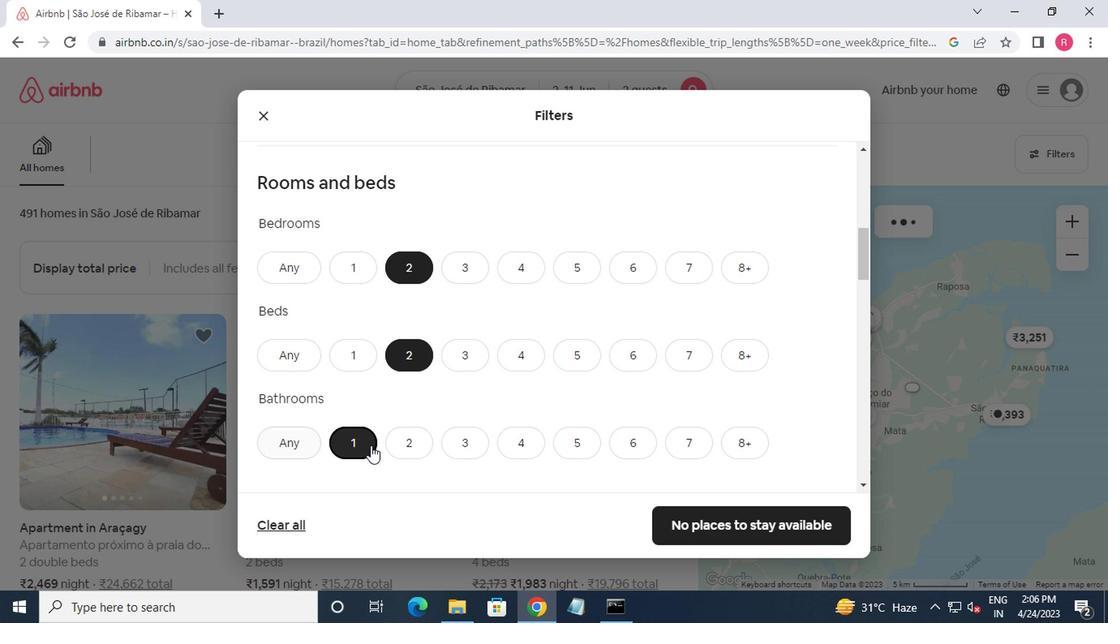 
Action: Mouse scrolled (366, 445) with delta (0, 0)
Screenshot: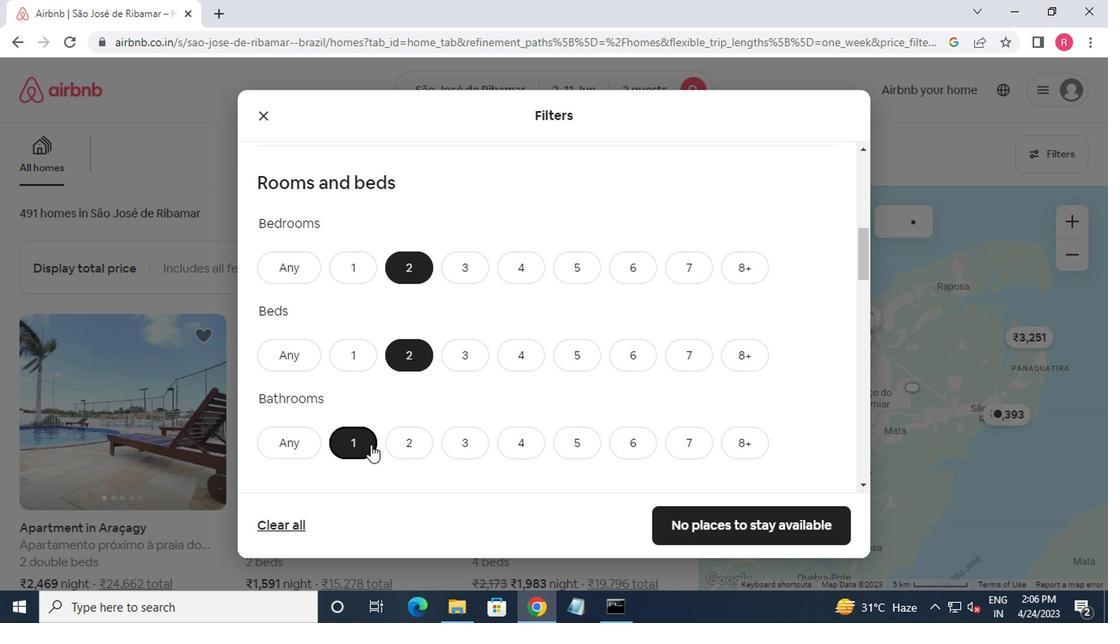 
Action: Mouse scrolled (366, 445) with delta (0, 0)
Screenshot: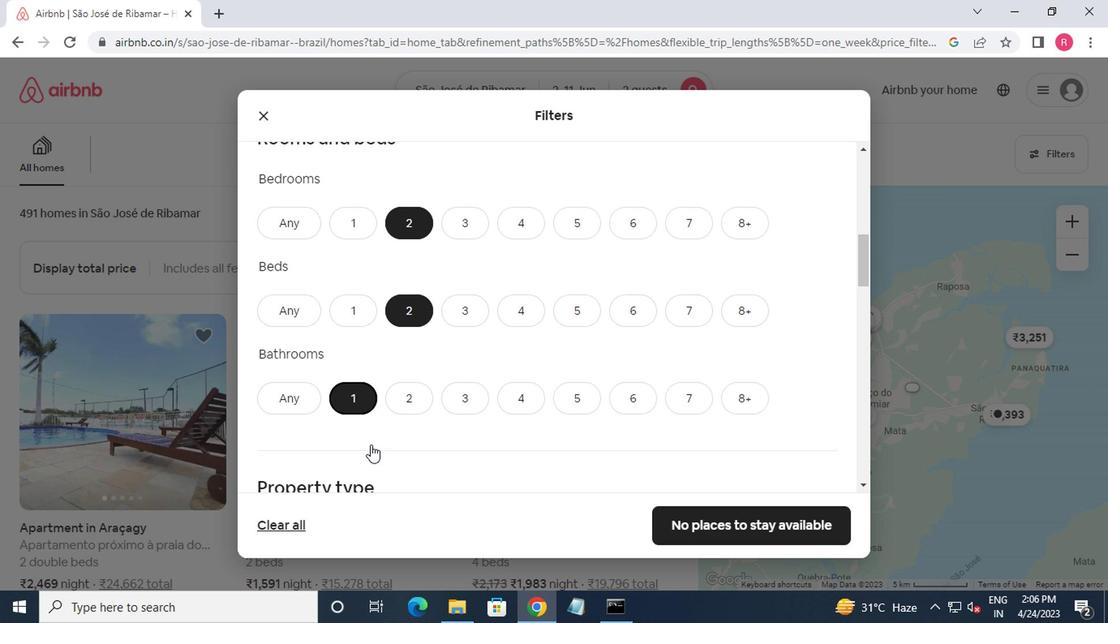 
Action: Mouse scrolled (366, 445) with delta (0, 0)
Screenshot: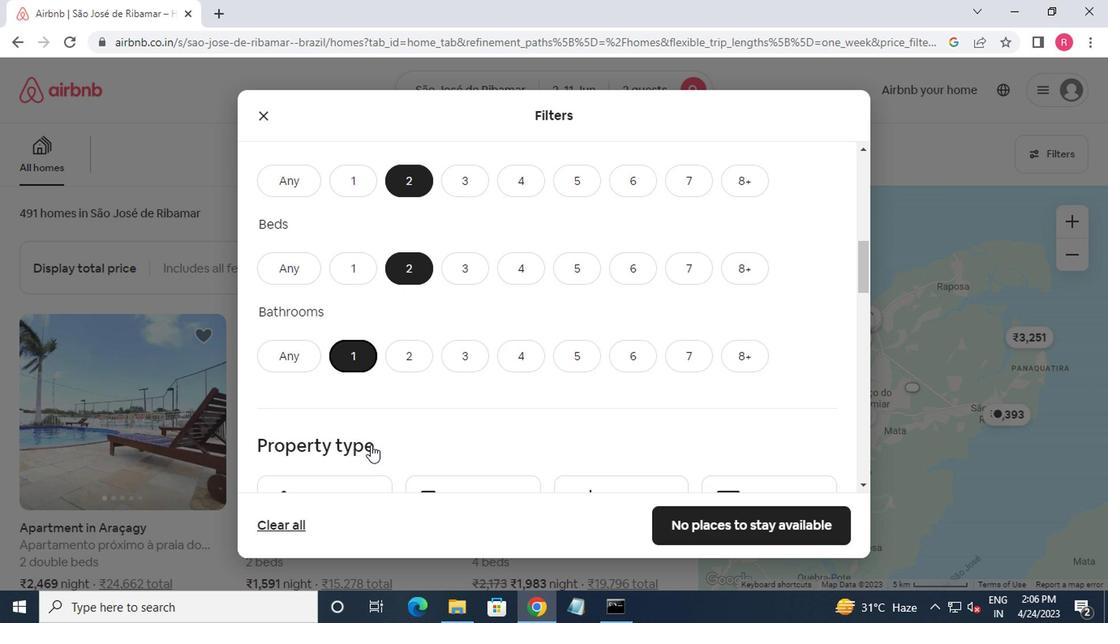 
Action: Mouse scrolled (366, 445) with delta (0, 0)
Screenshot: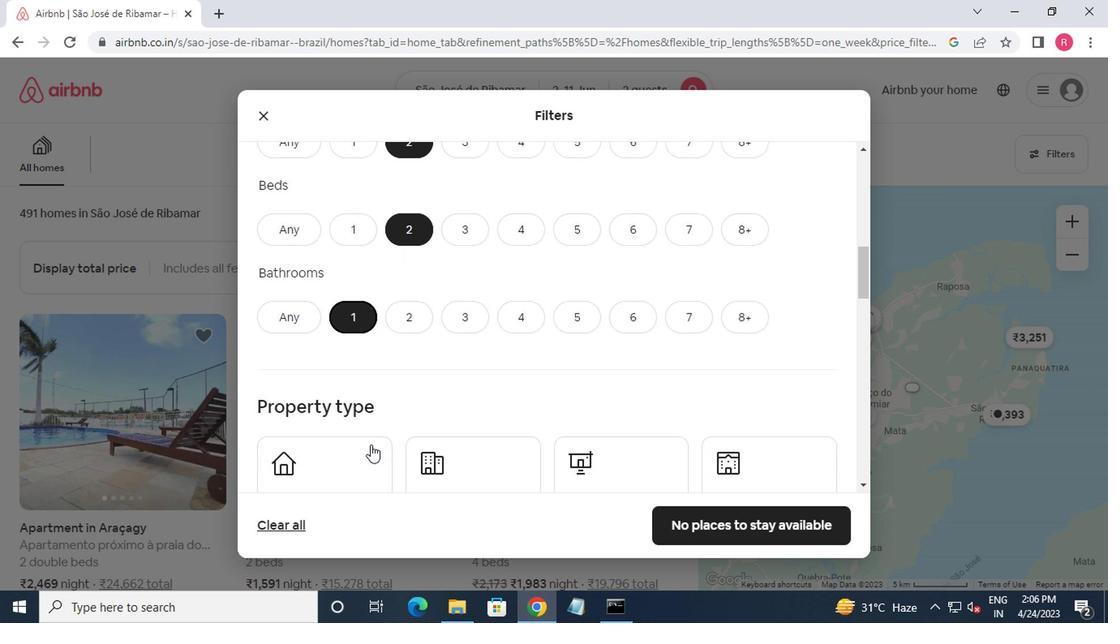 
Action: Mouse moved to (330, 318)
Screenshot: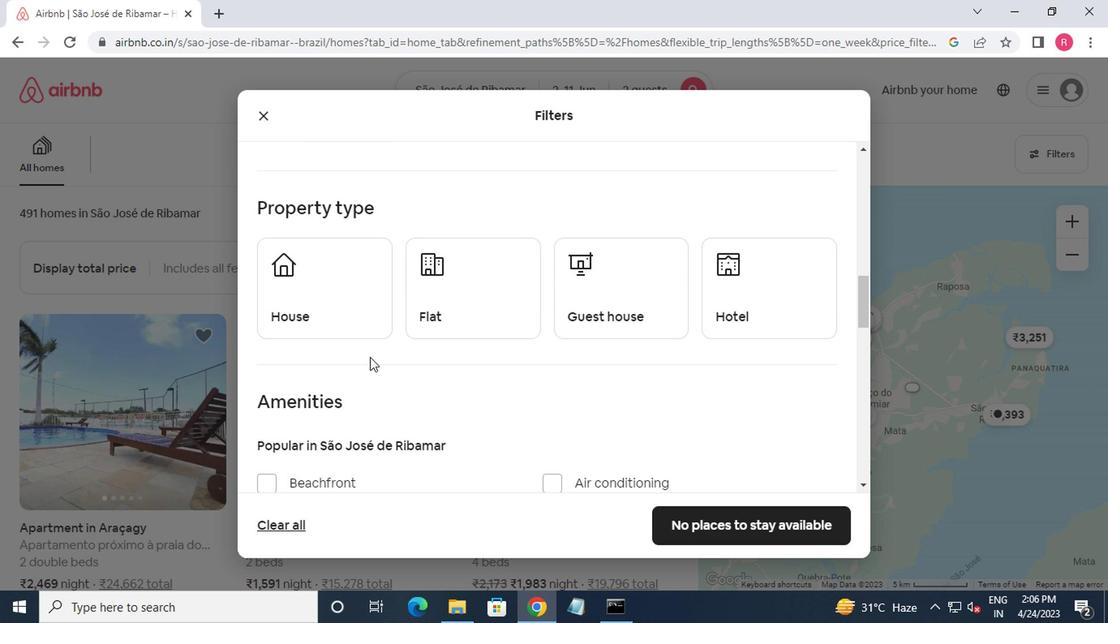 
Action: Mouse pressed left at (330, 318)
Screenshot: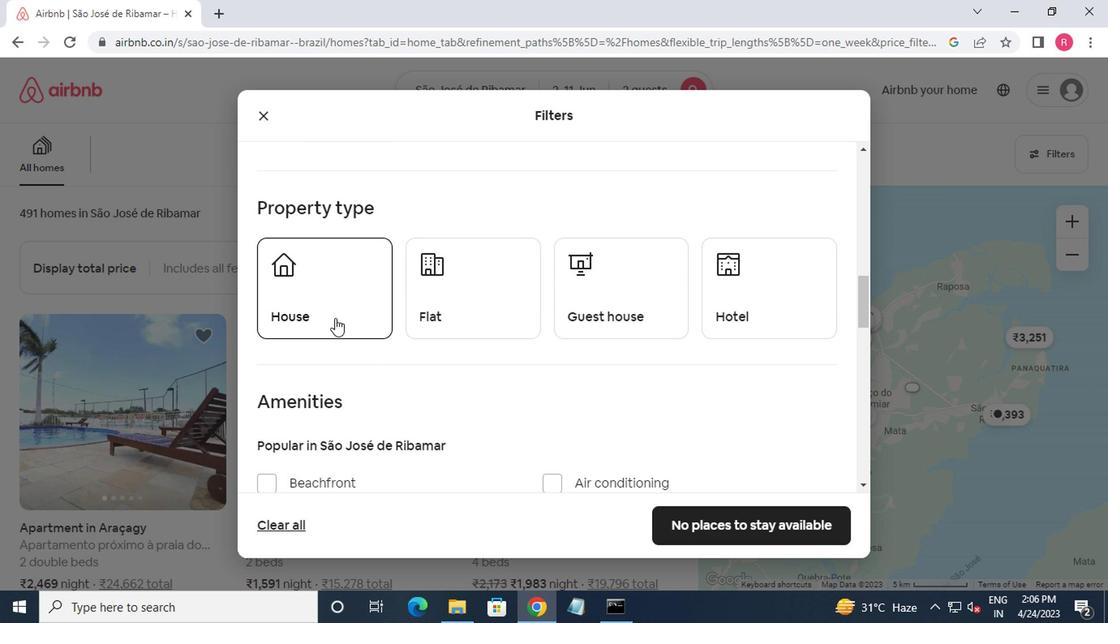 
Action: Mouse moved to (434, 315)
Screenshot: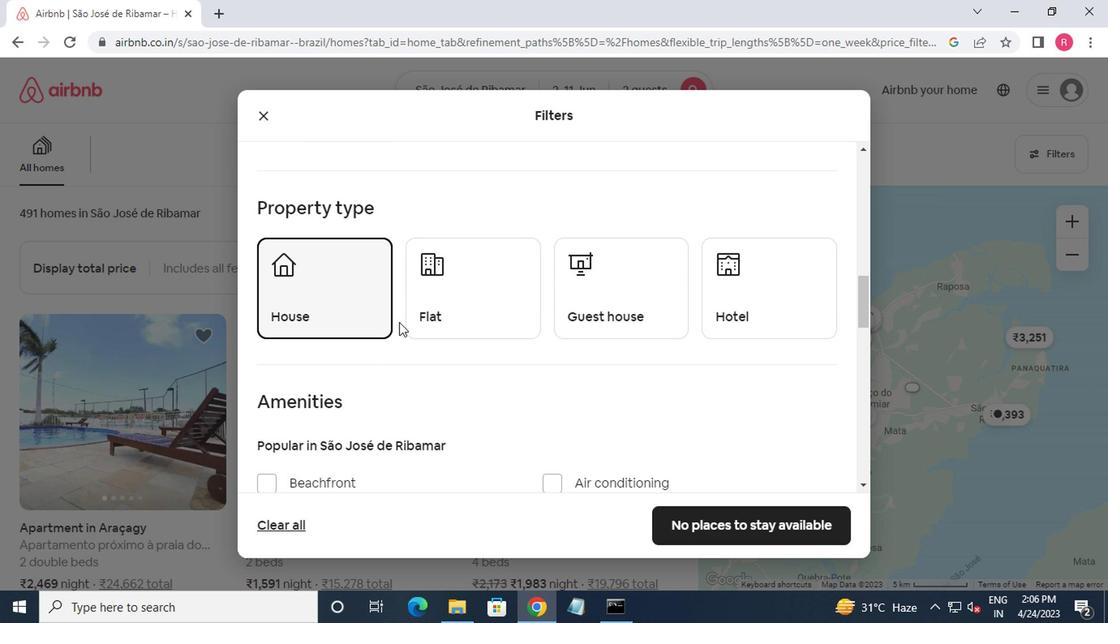 
Action: Mouse pressed left at (434, 315)
Screenshot: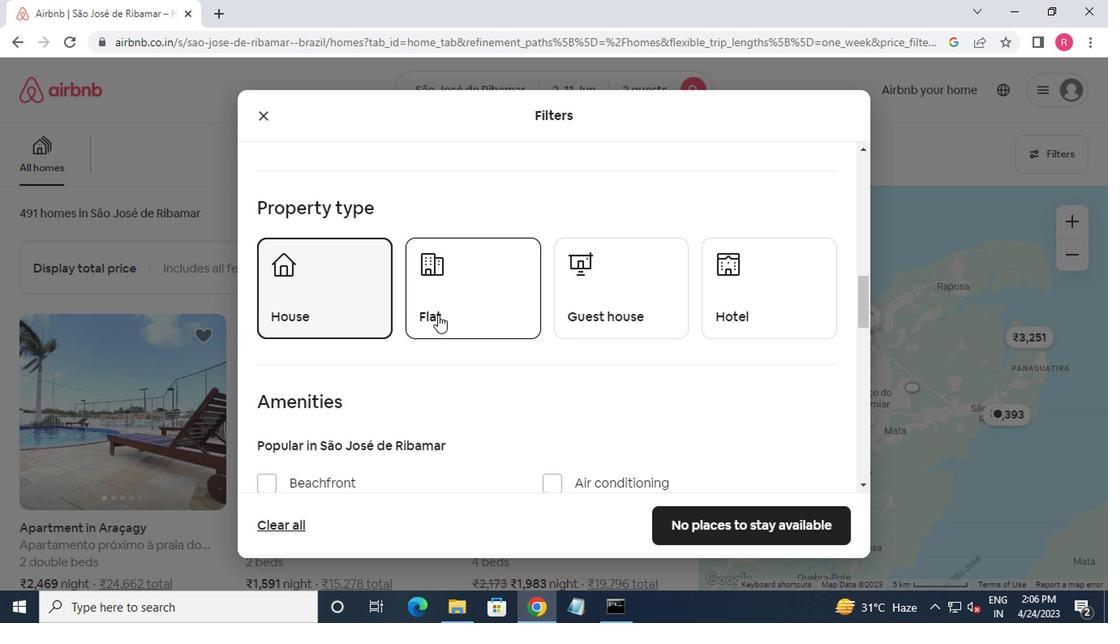 
Action: Mouse moved to (578, 290)
Screenshot: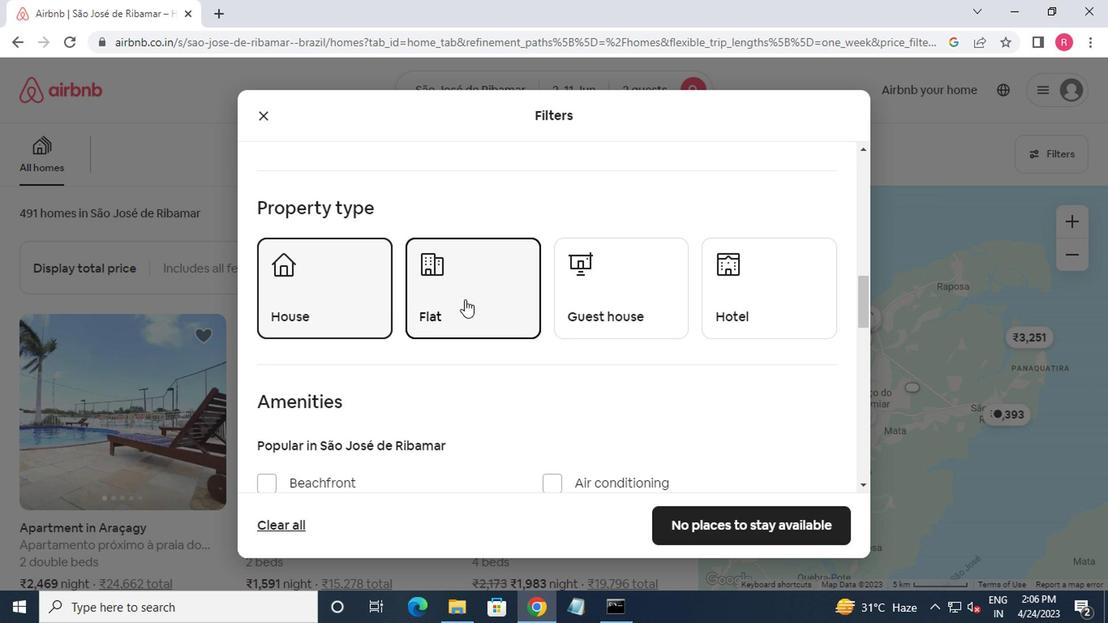 
Action: Mouse pressed left at (578, 290)
Screenshot: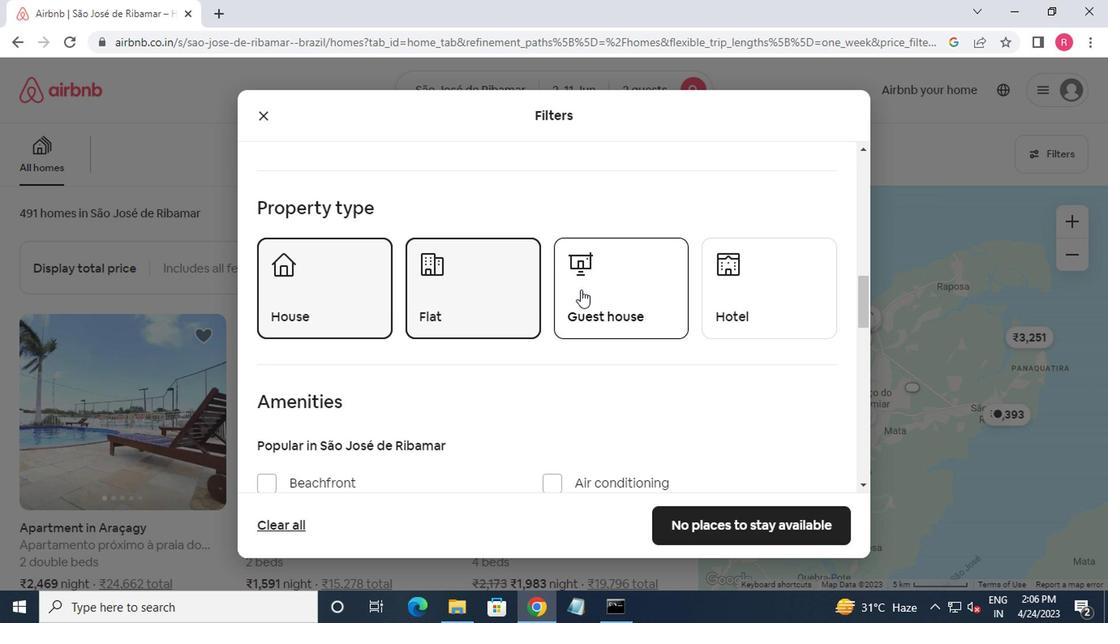 
Action: Mouse moved to (562, 336)
Screenshot: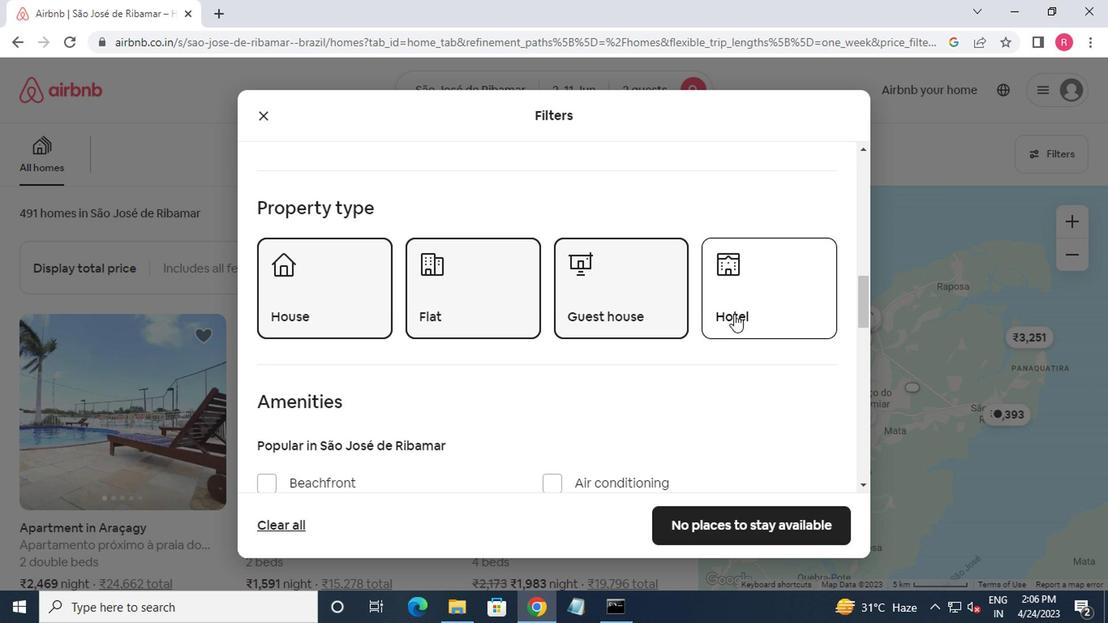 
Action: Mouse scrolled (562, 335) with delta (0, -1)
Screenshot: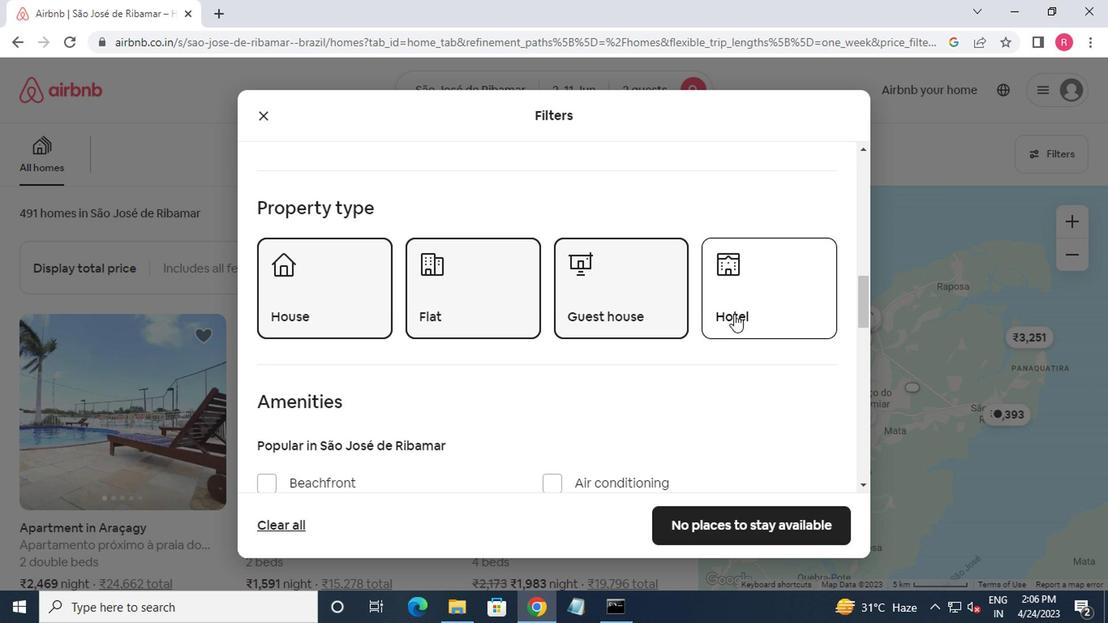 
Action: Mouse moved to (517, 336)
Screenshot: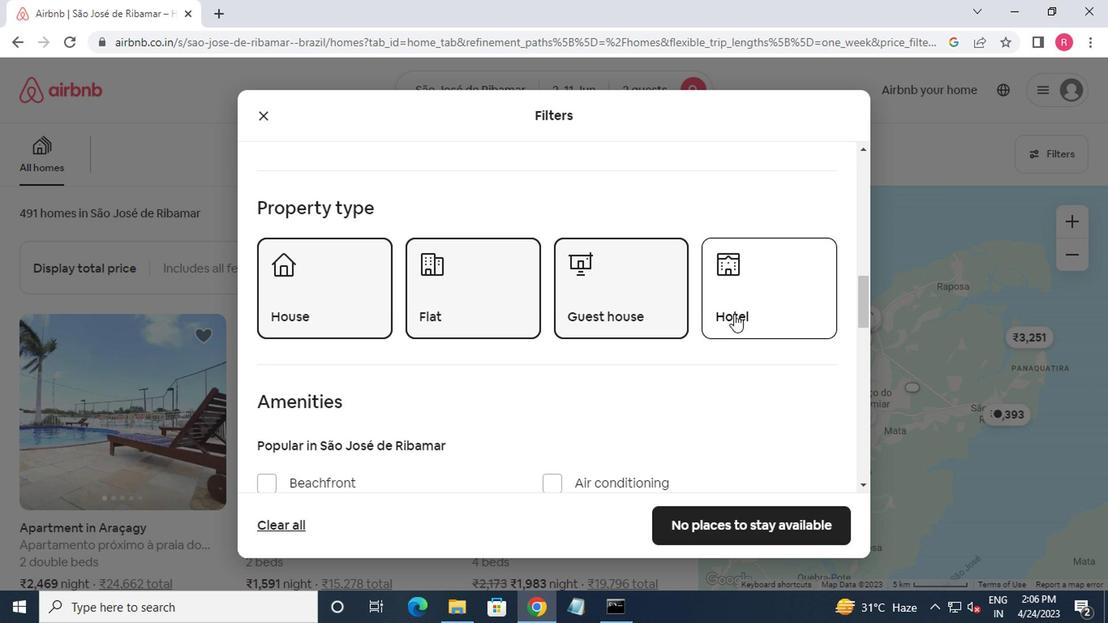 
Action: Mouse scrolled (517, 335) with delta (0, -1)
Screenshot: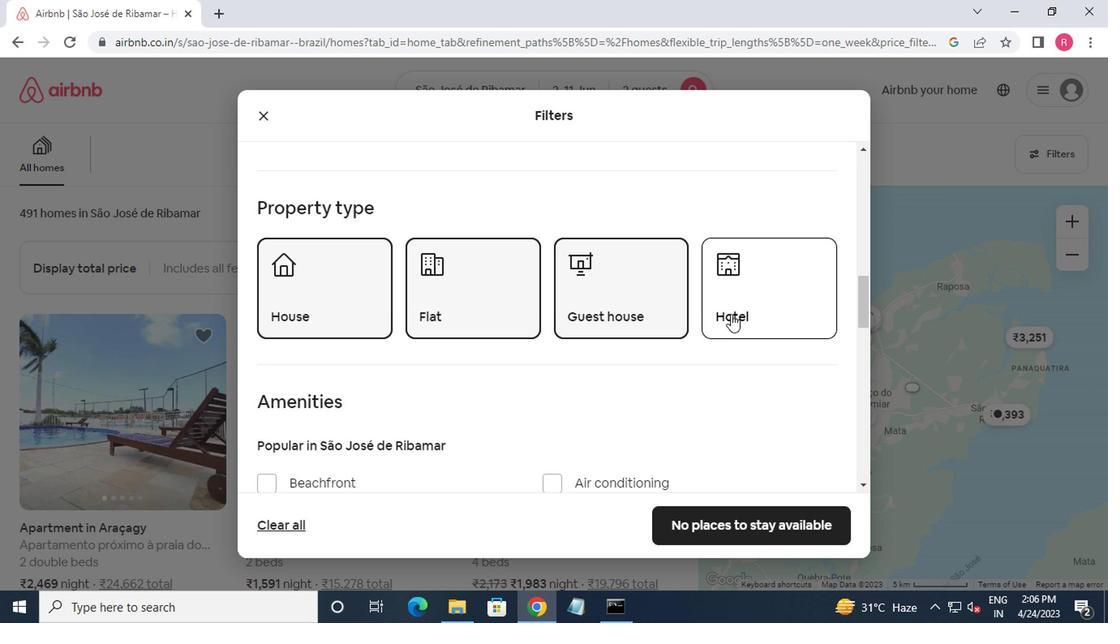 
Action: Mouse moved to (515, 336)
Screenshot: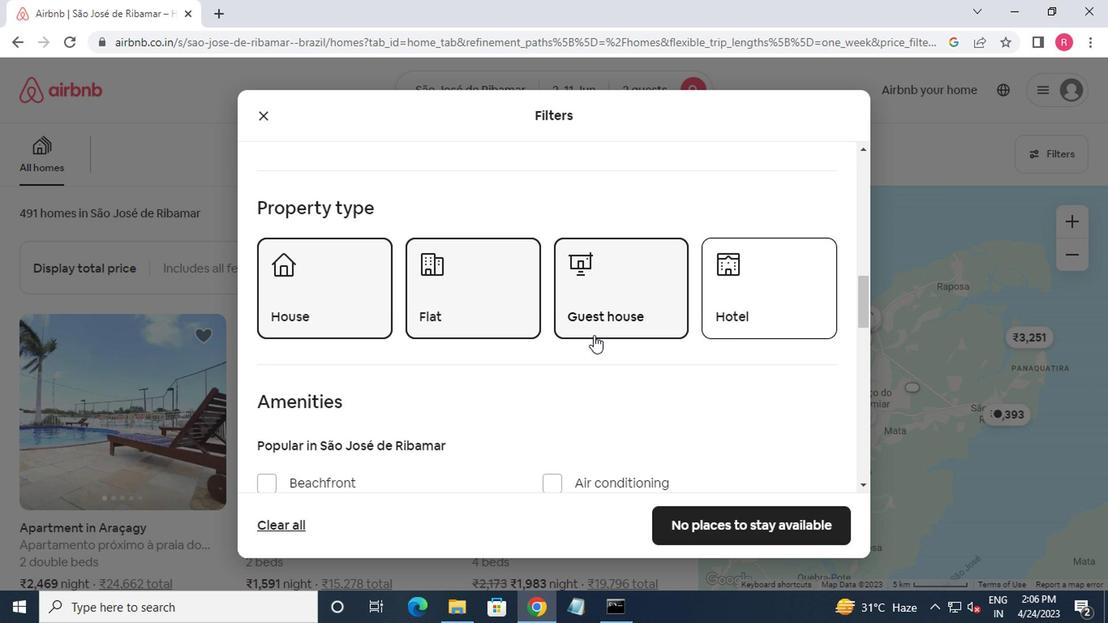 
Action: Mouse scrolled (515, 336) with delta (0, 0)
Screenshot: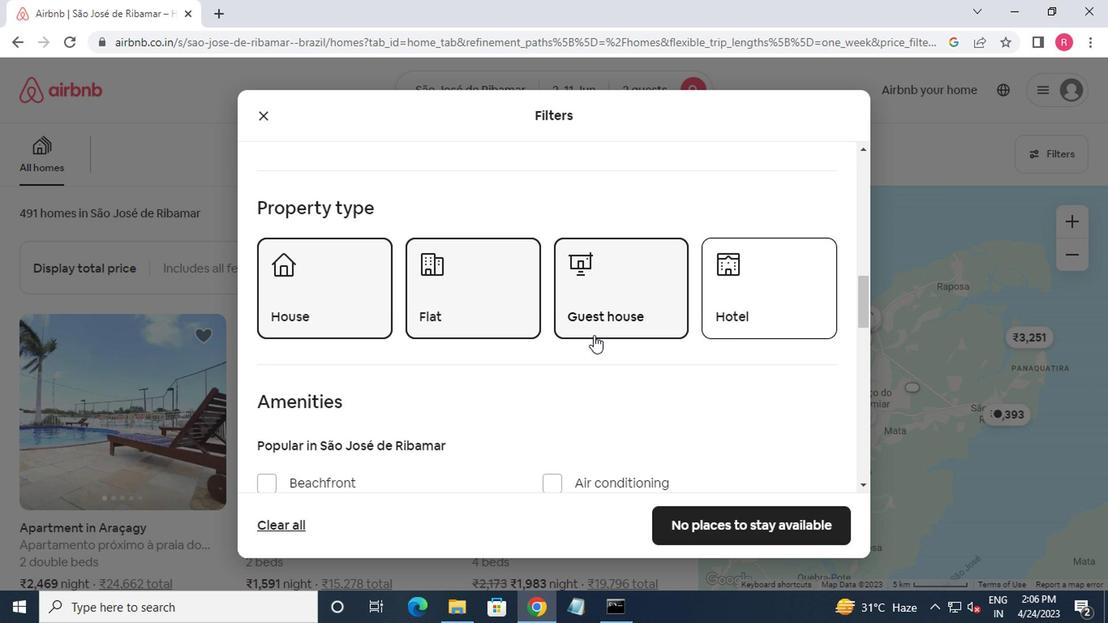 
Action: Mouse moved to (559, 283)
Screenshot: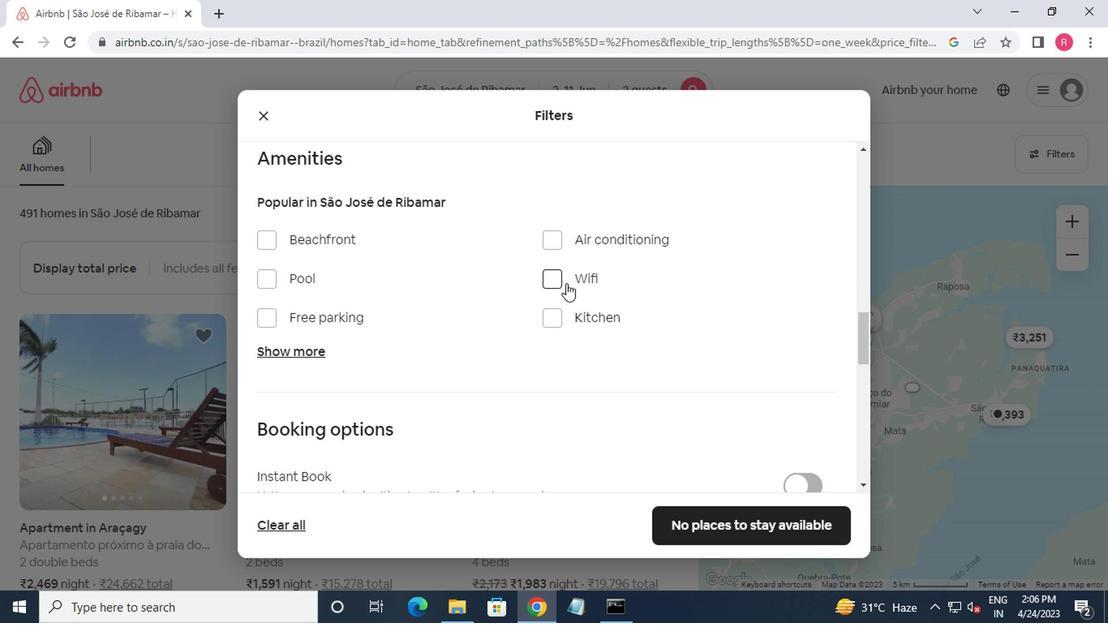 
Action: Mouse pressed left at (559, 283)
Screenshot: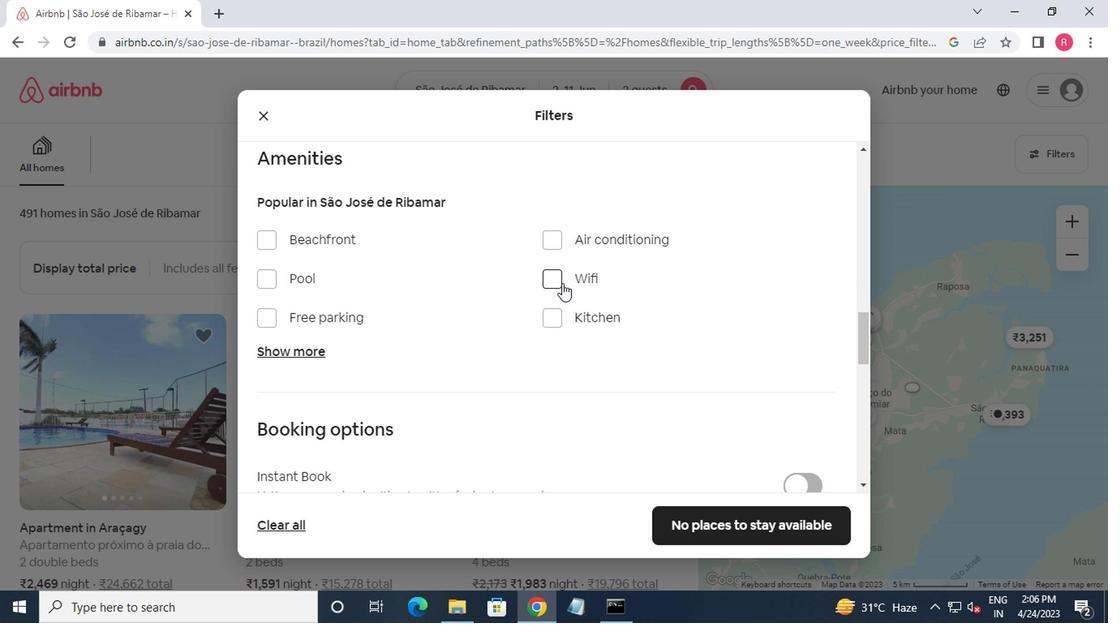 
Action: Mouse moved to (557, 288)
Screenshot: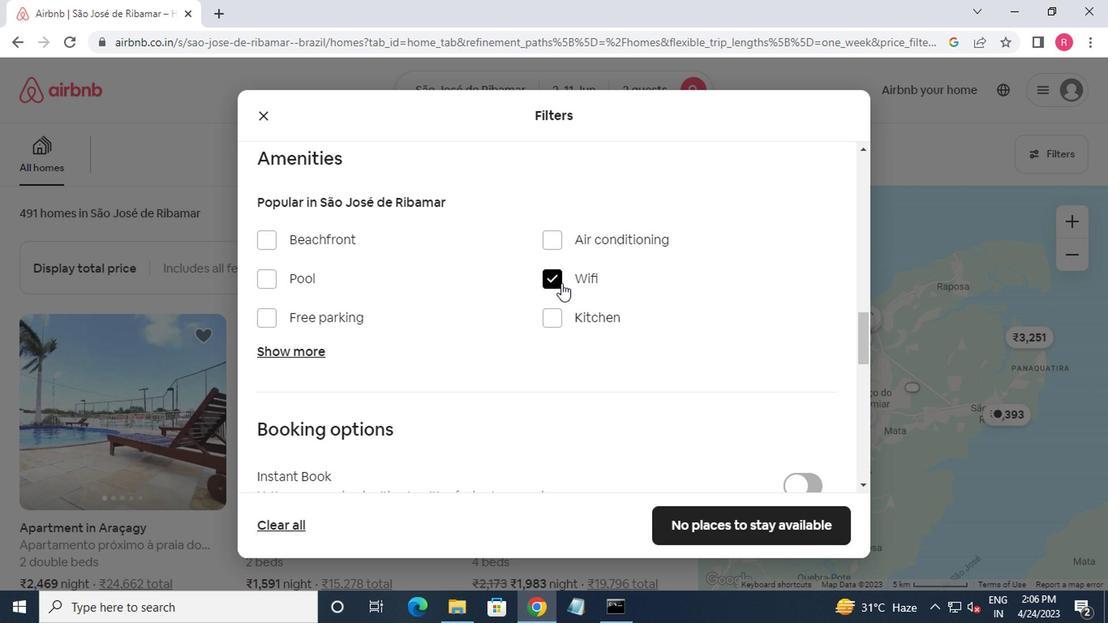 
Action: Mouse scrolled (557, 287) with delta (0, -1)
Screenshot: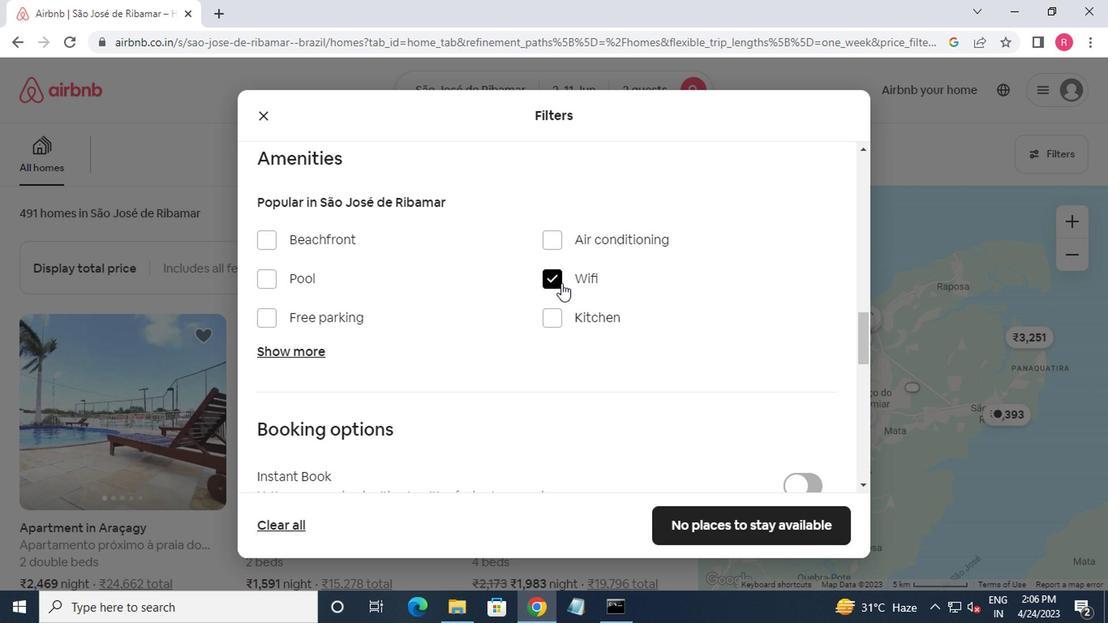 
Action: Mouse moved to (556, 290)
Screenshot: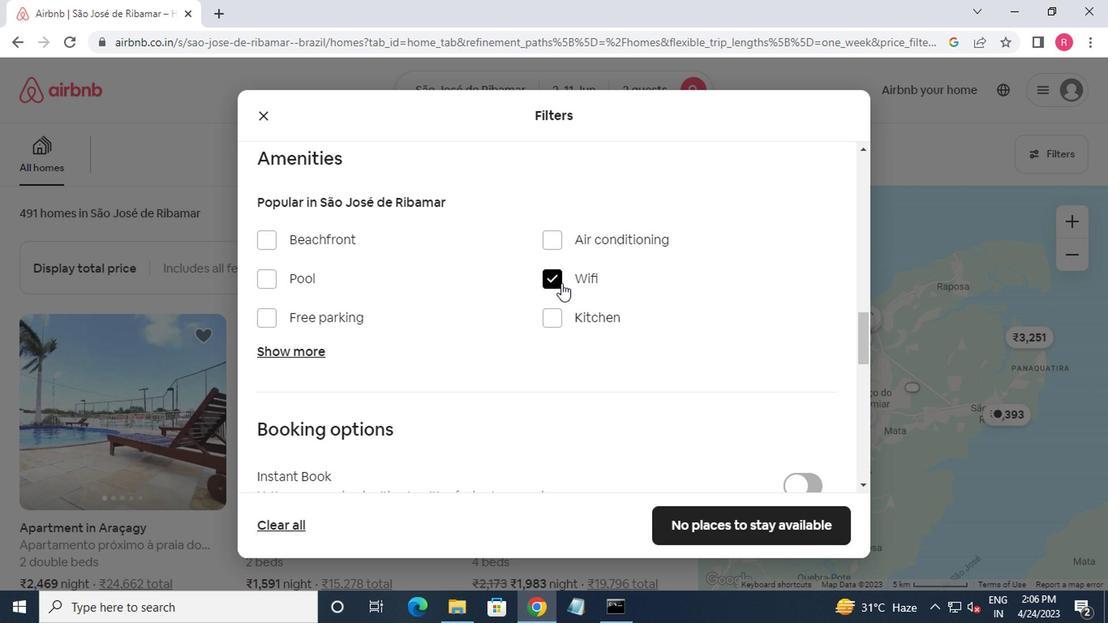 
Action: Mouse scrolled (556, 289) with delta (0, -1)
Screenshot: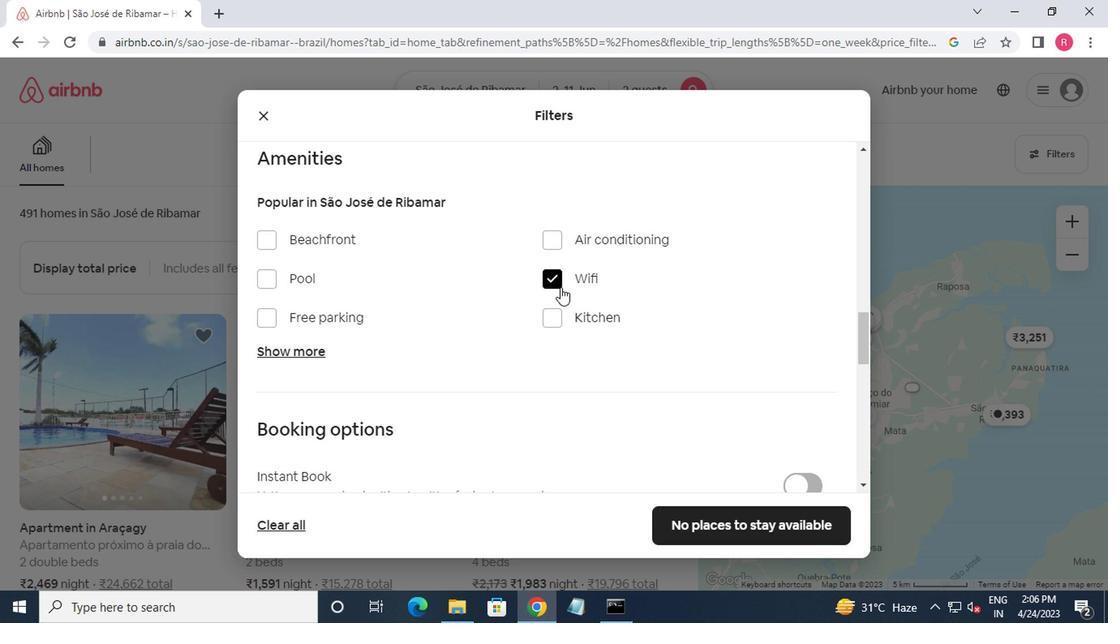 
Action: Mouse moved to (799, 385)
Screenshot: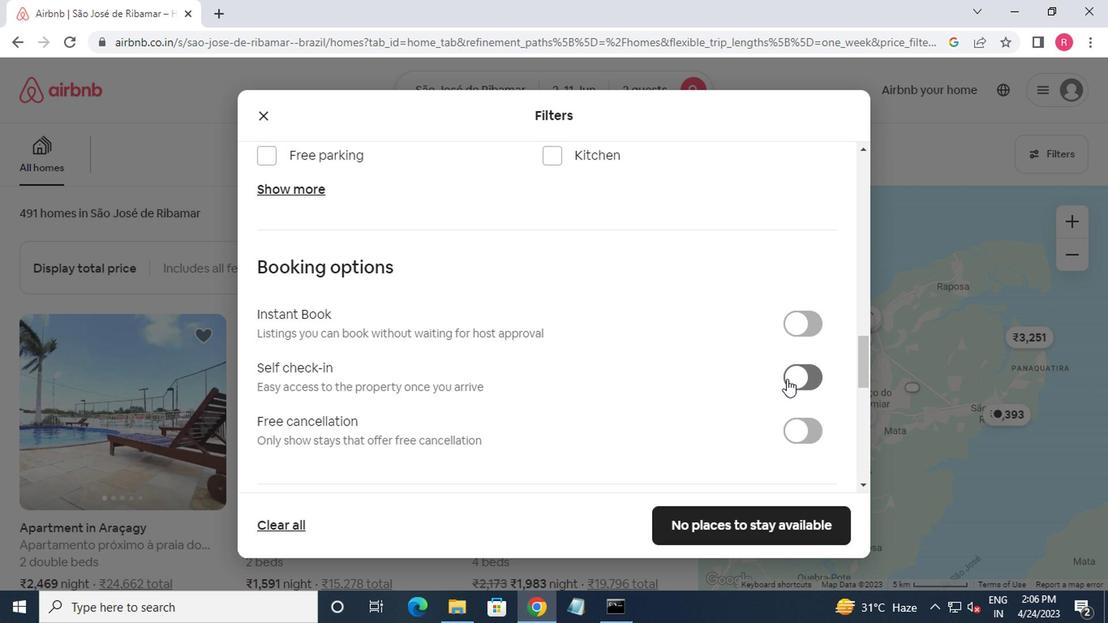 
Action: Mouse pressed left at (799, 385)
Screenshot: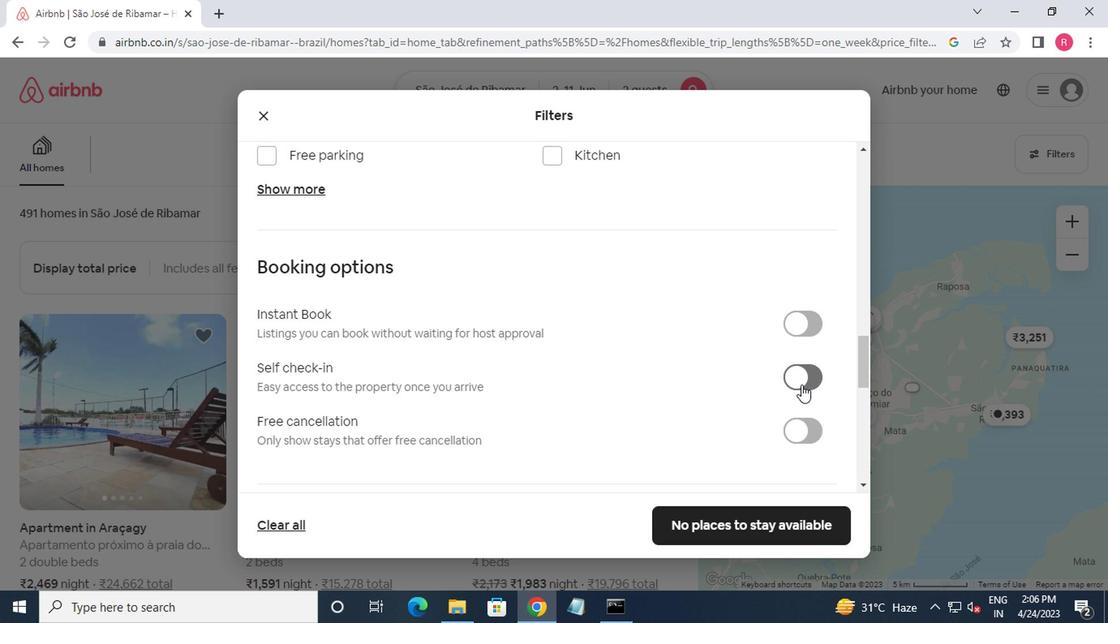 
Action: Mouse moved to (609, 415)
Screenshot: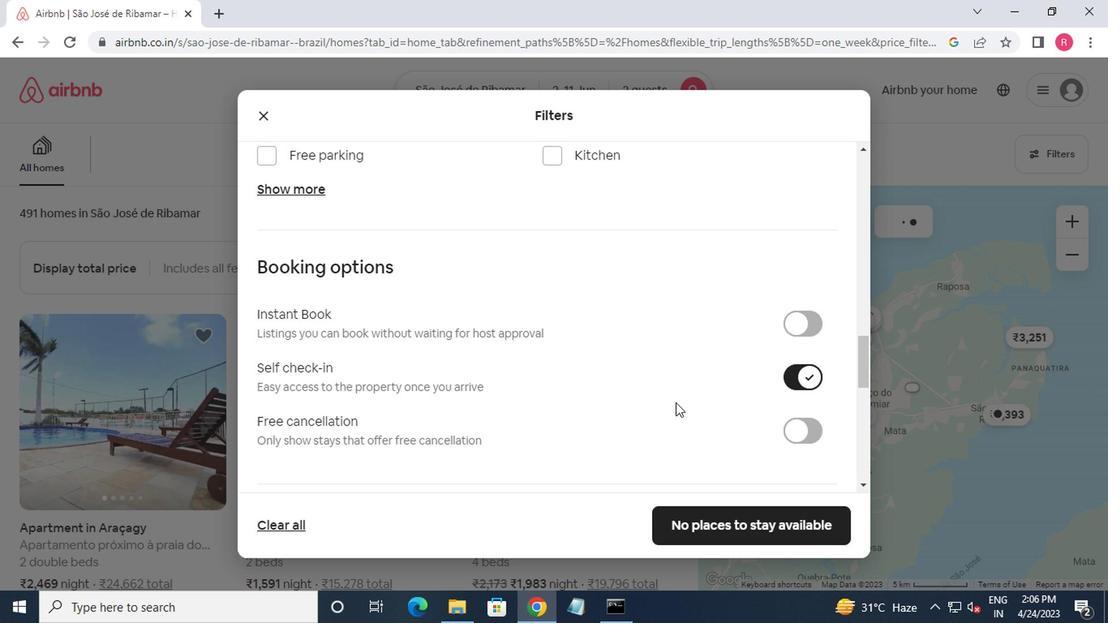 
Action: Mouse scrolled (609, 415) with delta (0, 0)
Screenshot: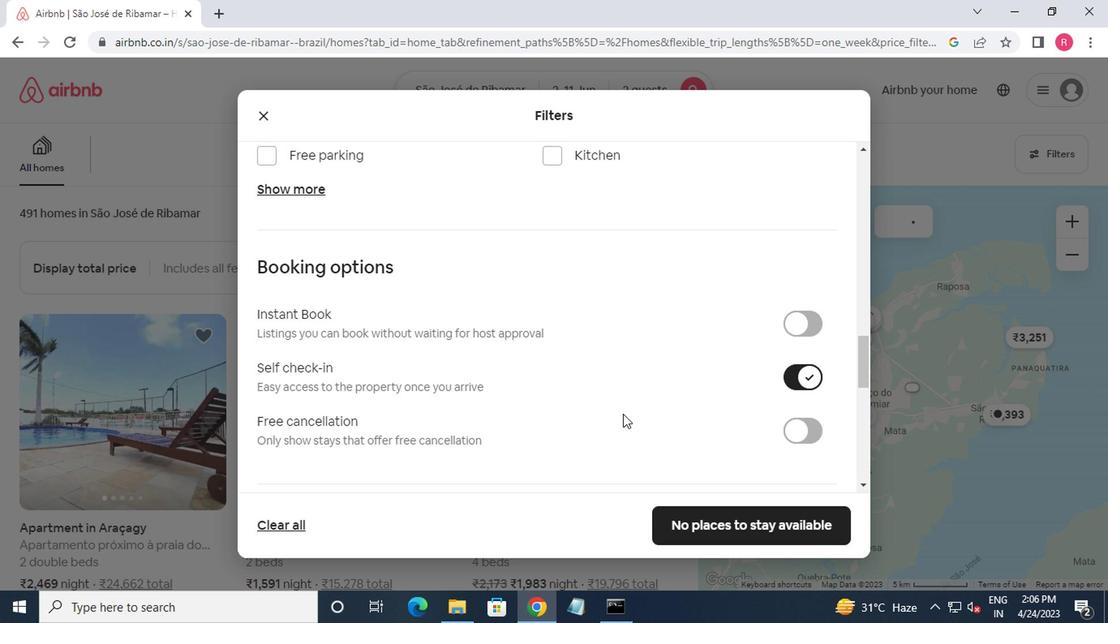 
Action: Mouse moved to (607, 417)
Screenshot: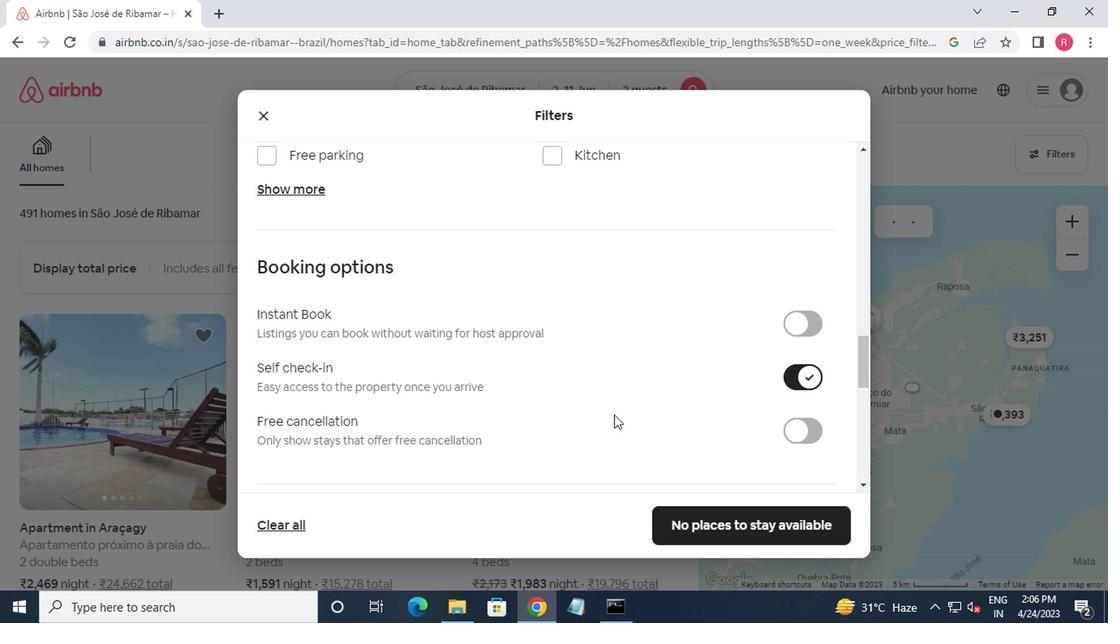 
Action: Mouse scrolled (607, 415) with delta (0, -1)
Screenshot: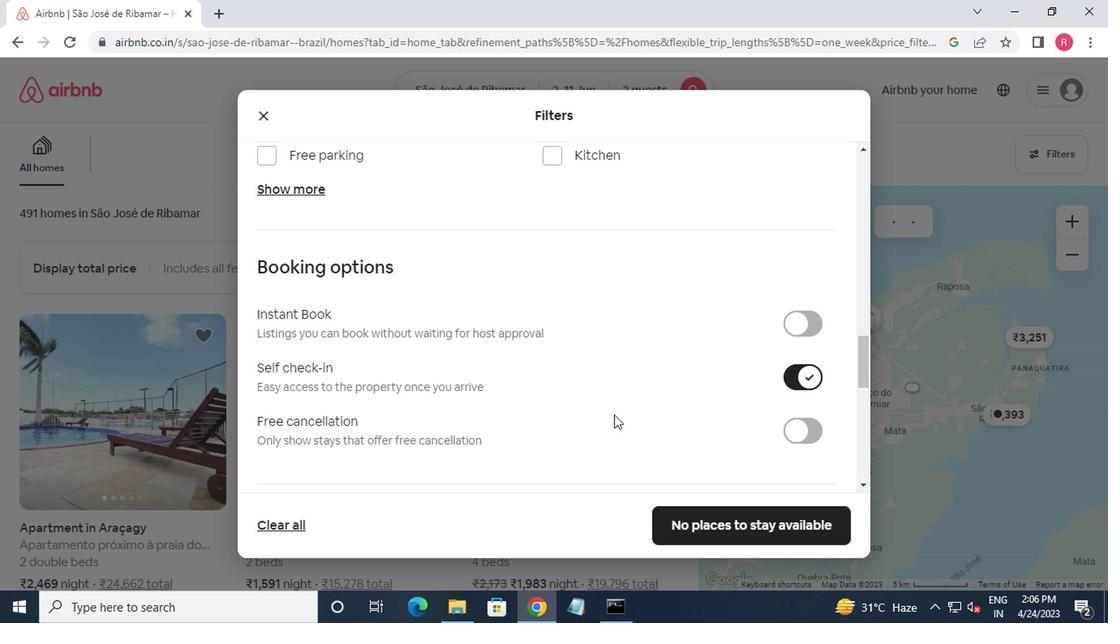 
Action: Mouse moved to (601, 417)
Screenshot: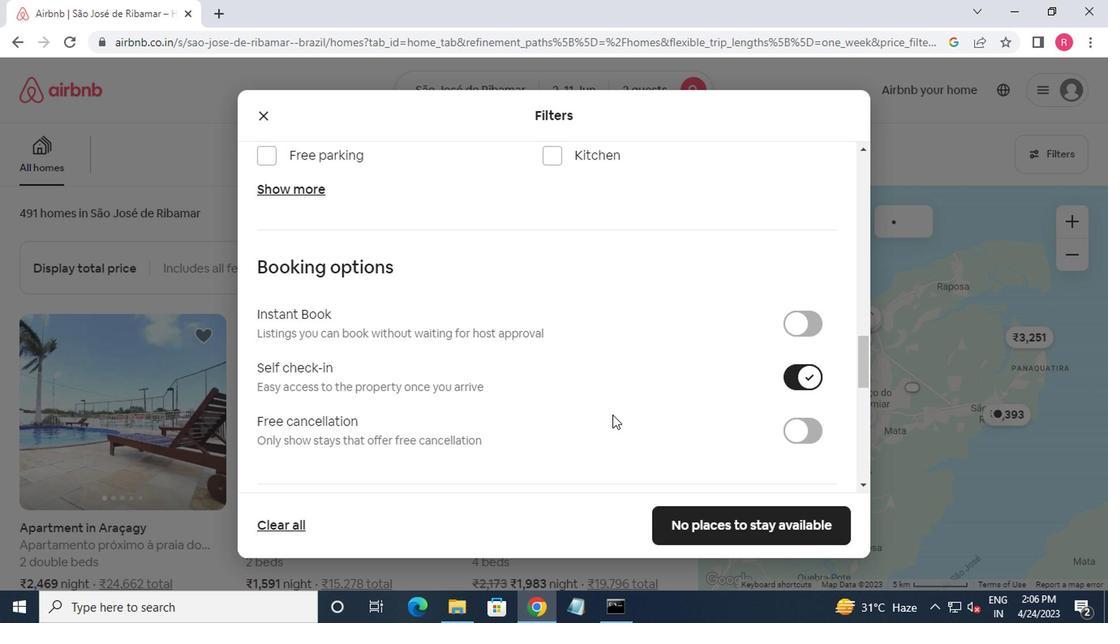 
Action: Mouse scrolled (601, 415) with delta (0, -1)
Screenshot: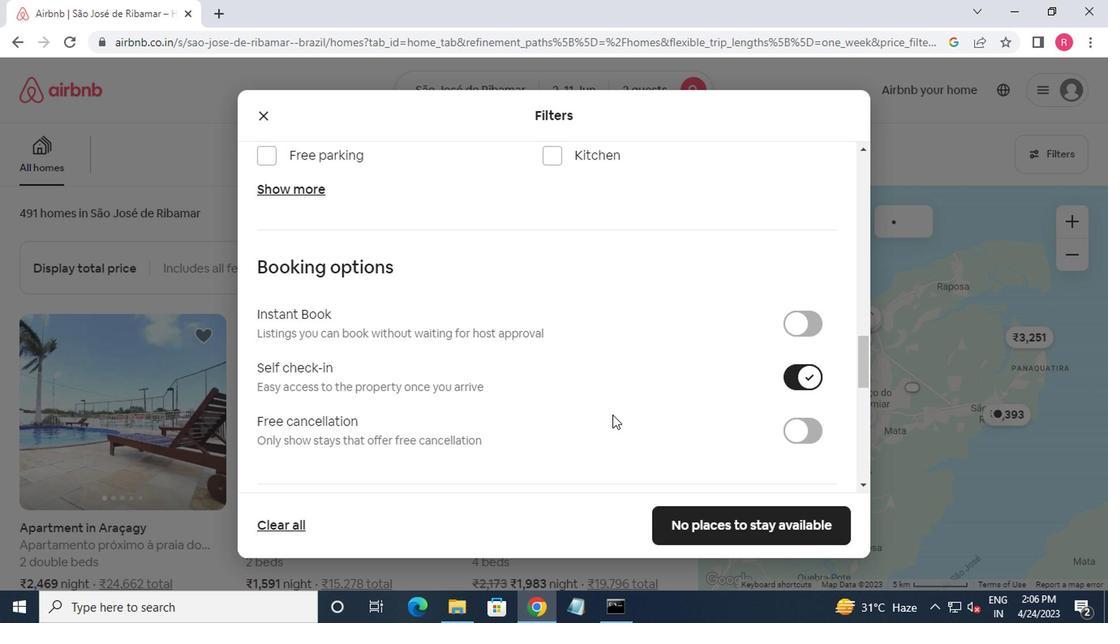 
Action: Mouse moved to (598, 417)
Screenshot: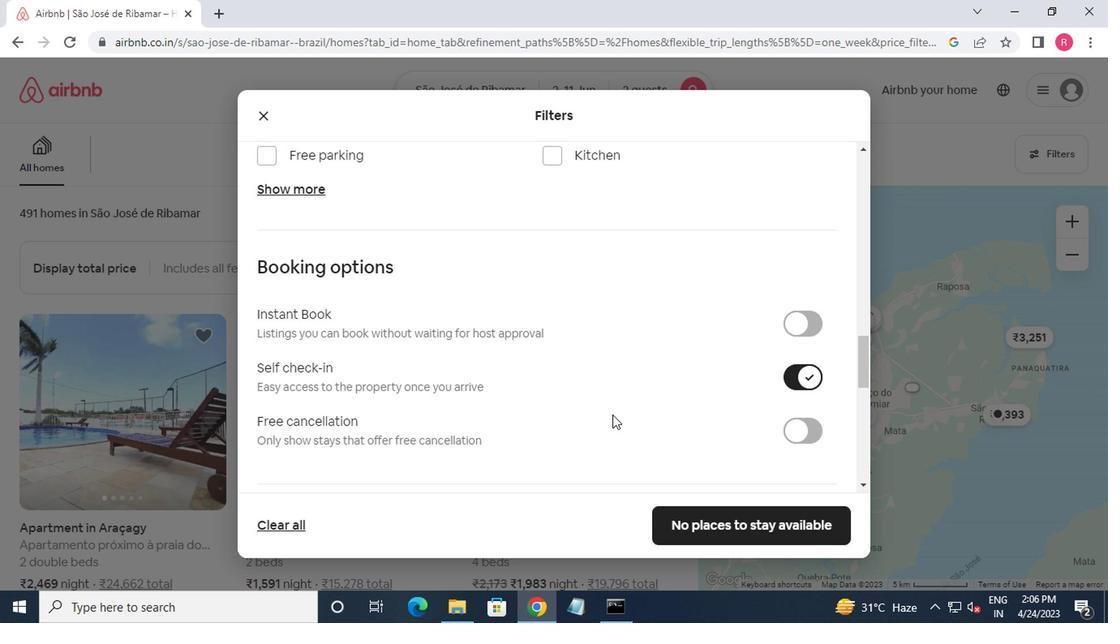 
Action: Mouse scrolled (598, 415) with delta (0, -1)
Screenshot: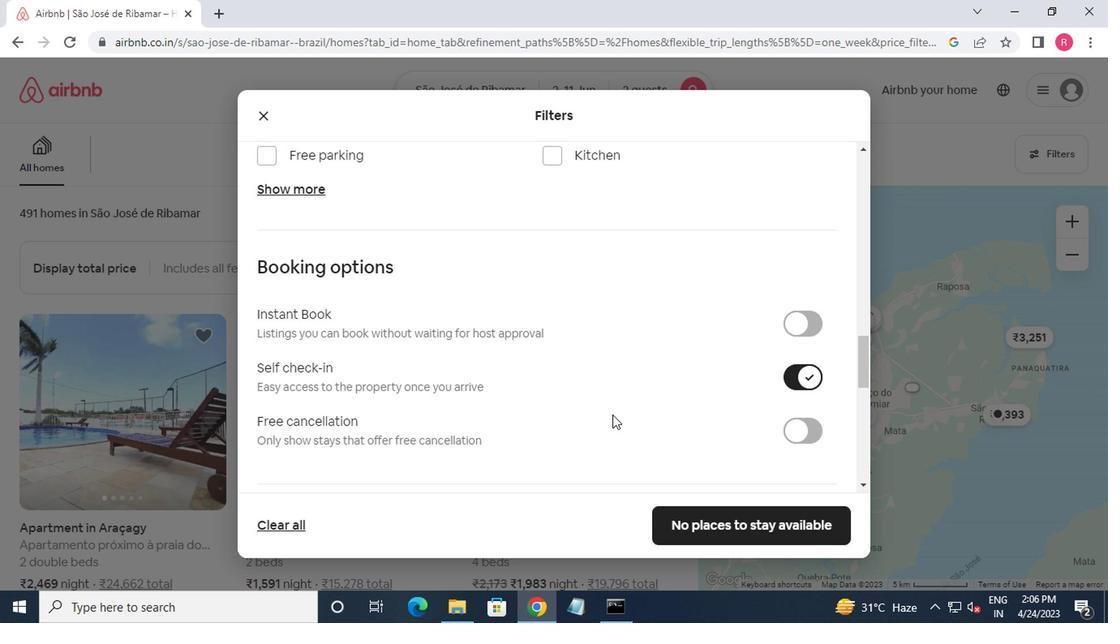 
Action: Mouse moved to (597, 417)
Screenshot: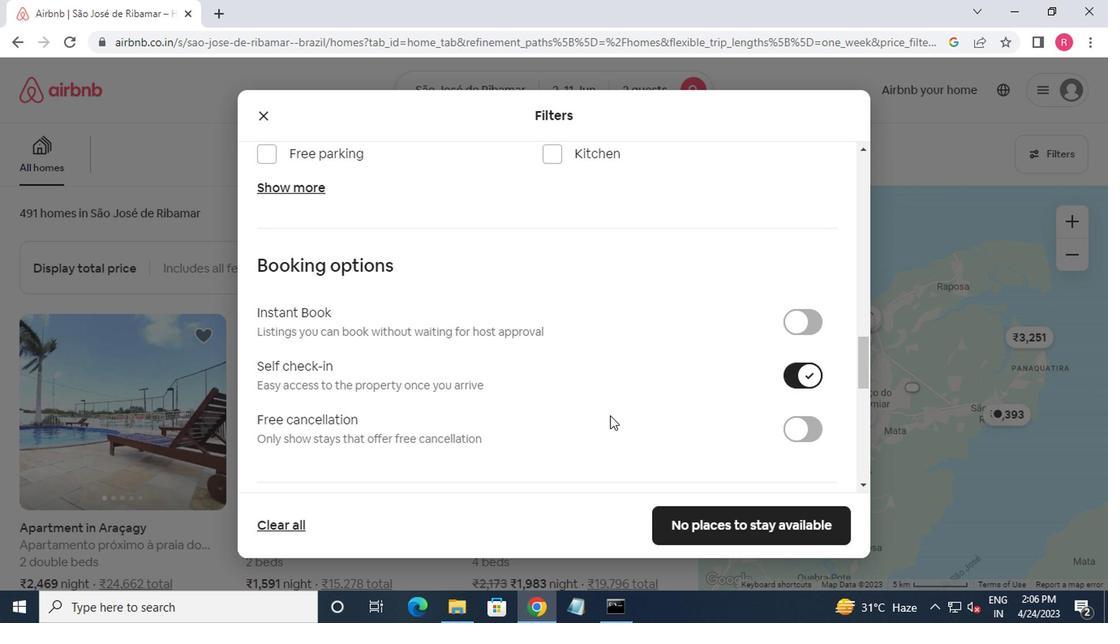 
Action: Mouse scrolled (597, 415) with delta (0, -1)
Screenshot: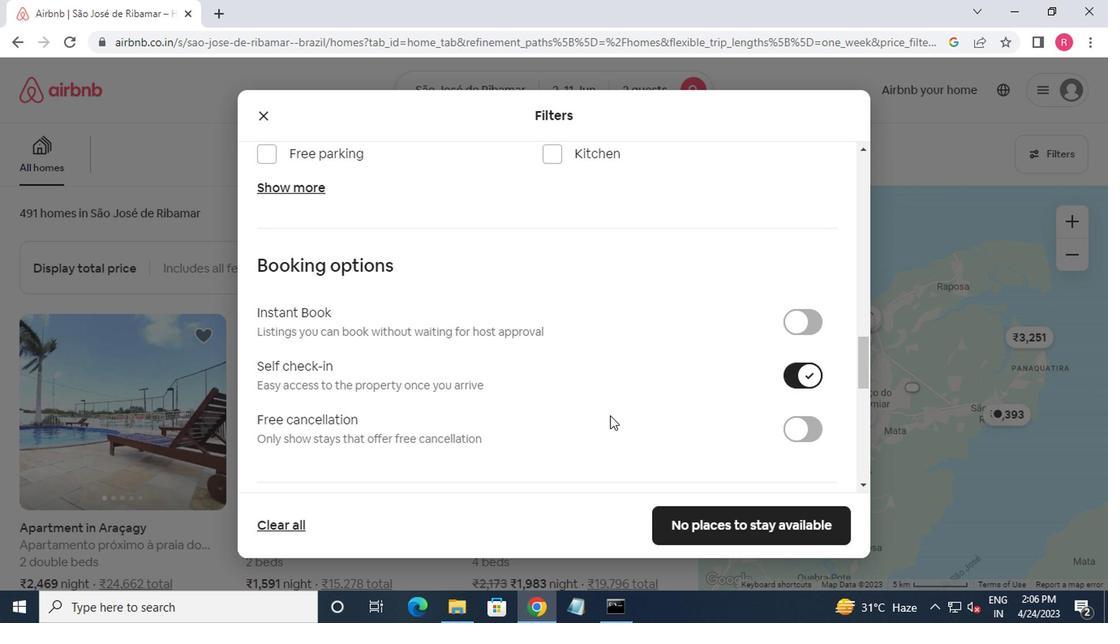 
Action: Mouse moved to (584, 410)
Screenshot: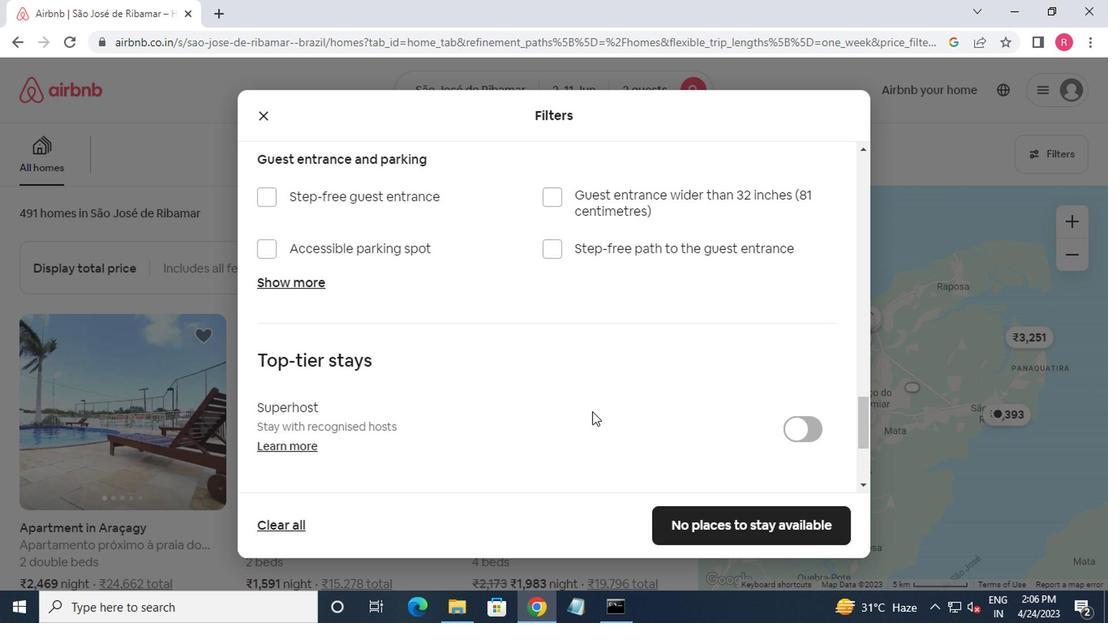 
Action: Mouse scrolled (584, 409) with delta (0, 0)
Screenshot: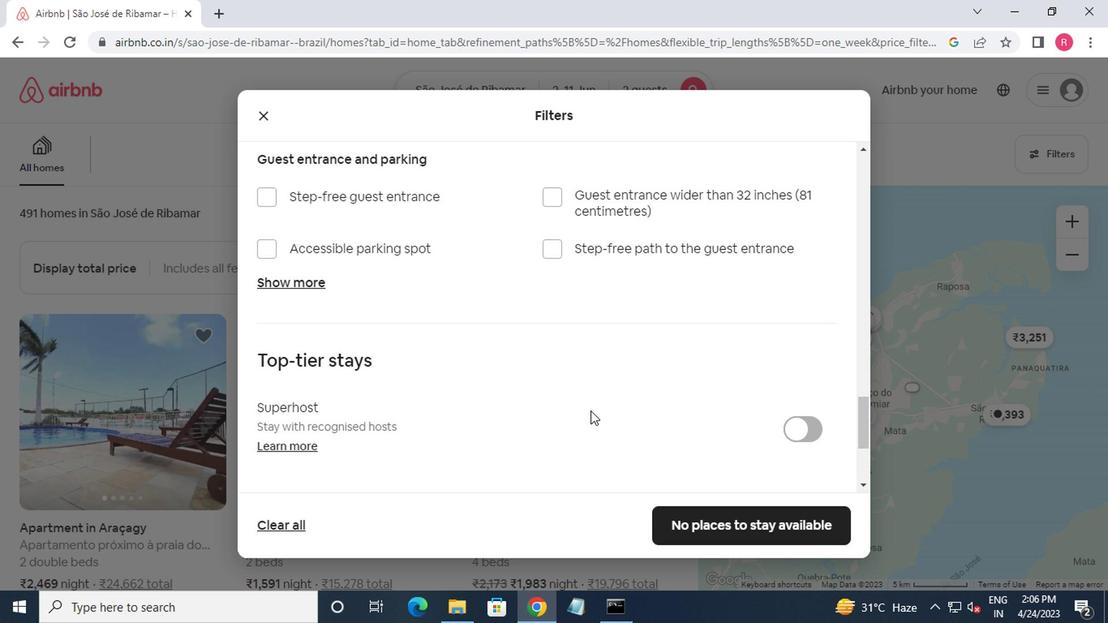 
Action: Mouse scrolled (584, 409) with delta (0, 0)
Screenshot: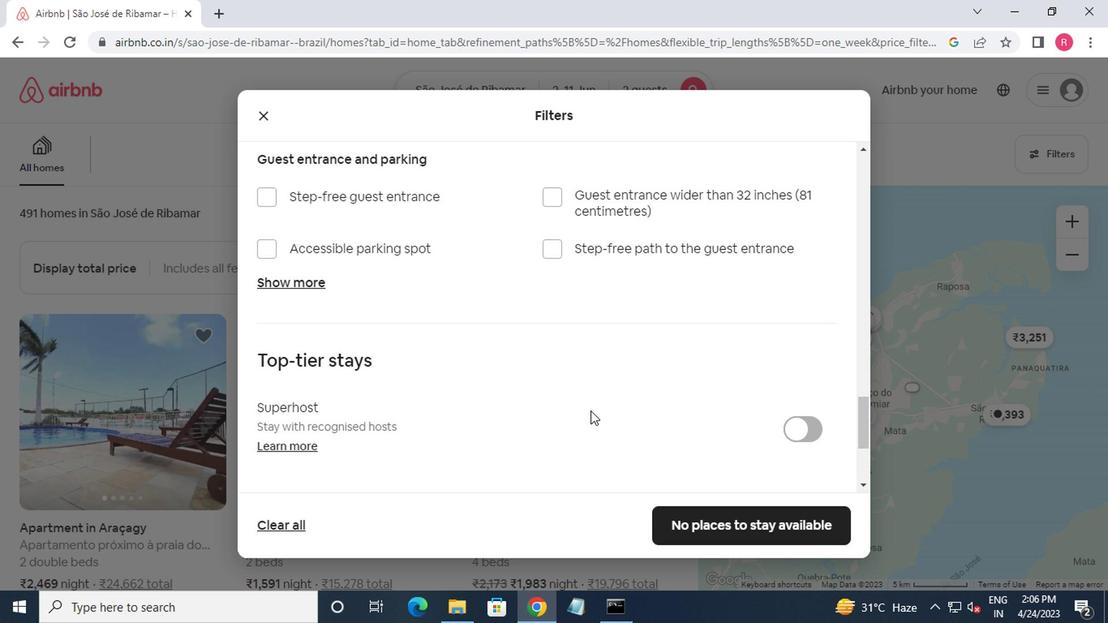 
Action: Mouse scrolled (584, 409) with delta (0, 0)
Screenshot: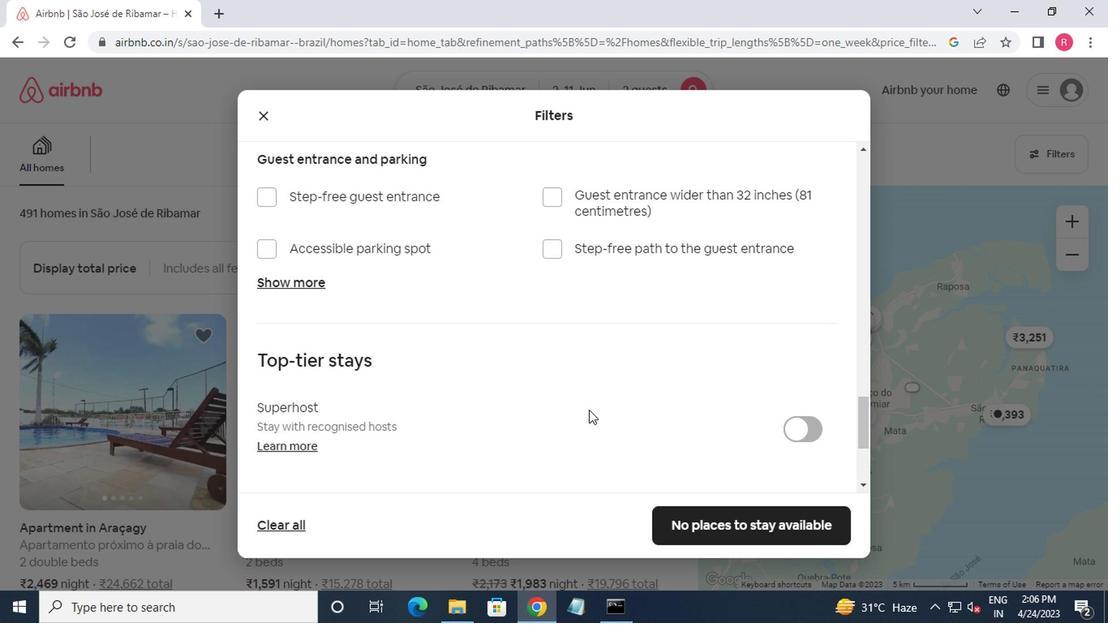 
Action: Mouse moved to (280, 449)
Screenshot: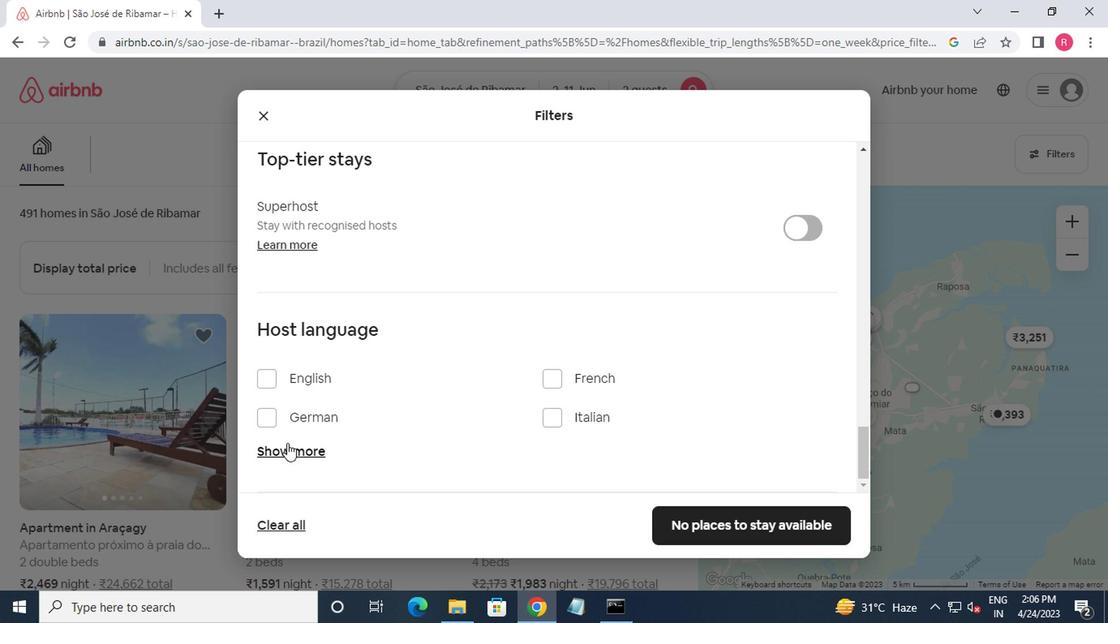 
Action: Mouse pressed left at (280, 449)
Screenshot: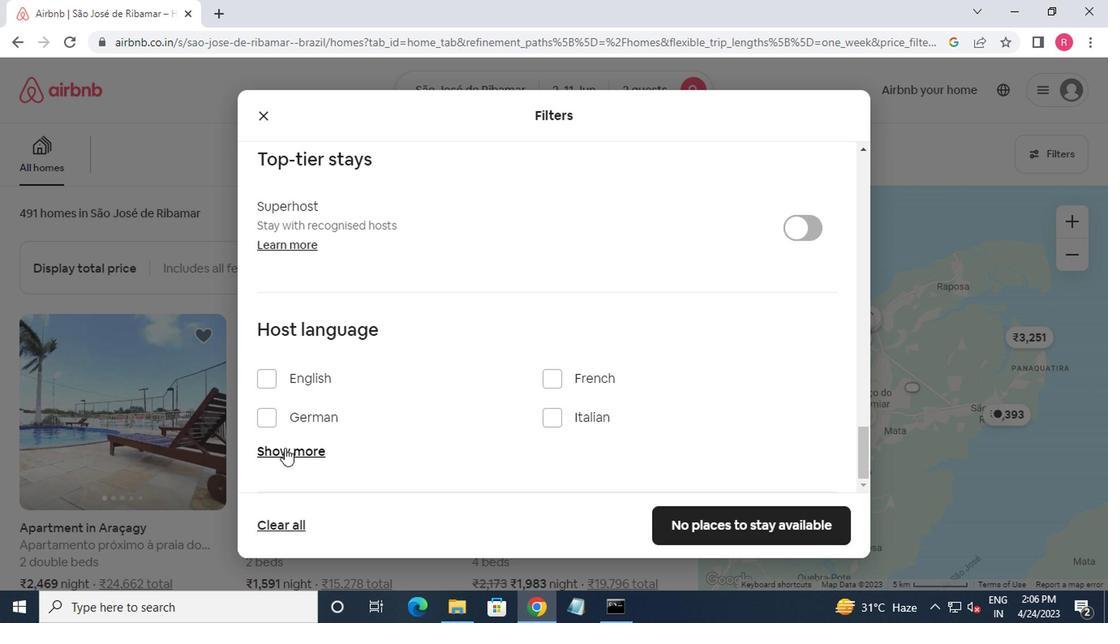 
Action: Mouse moved to (316, 441)
Screenshot: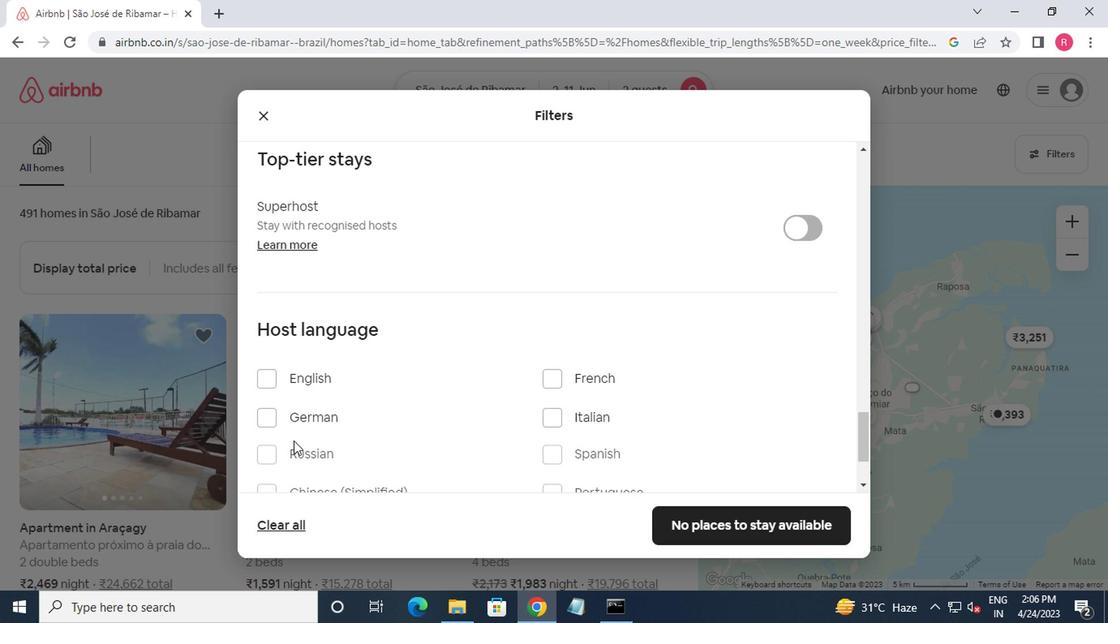 
Action: Mouse scrolled (316, 440) with delta (0, -1)
Screenshot: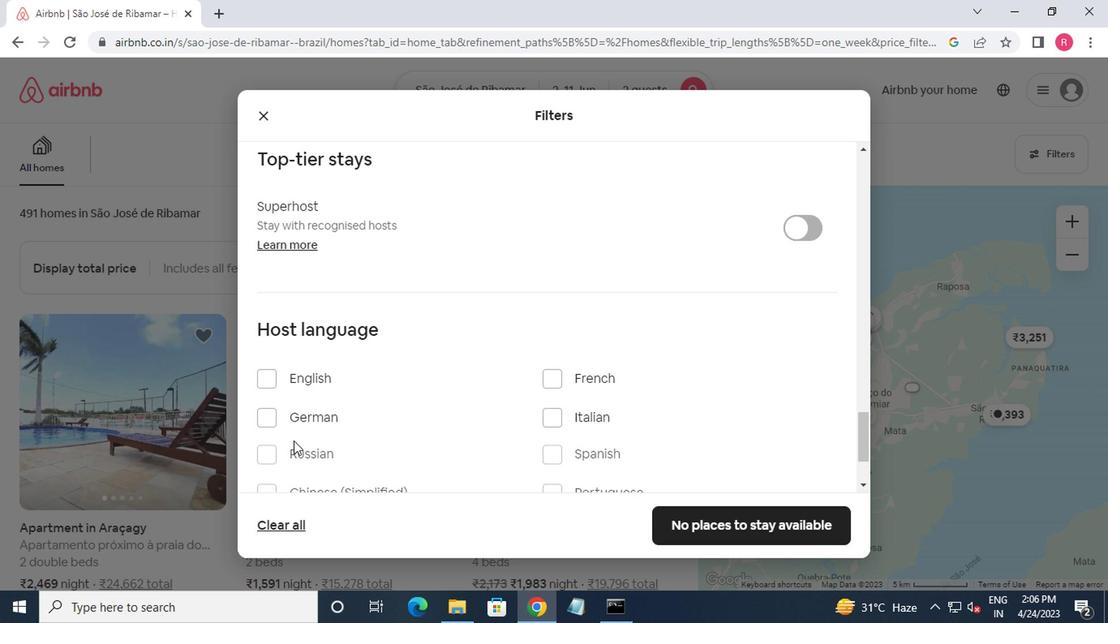 
Action: Mouse moved to (547, 379)
Screenshot: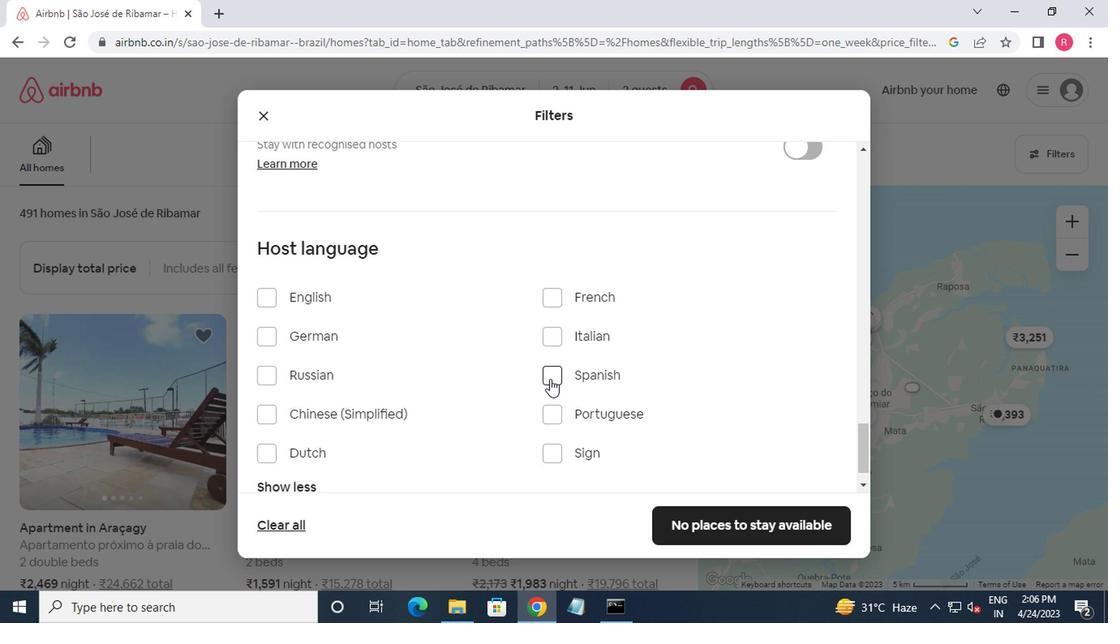 
Action: Mouse pressed left at (547, 379)
Screenshot: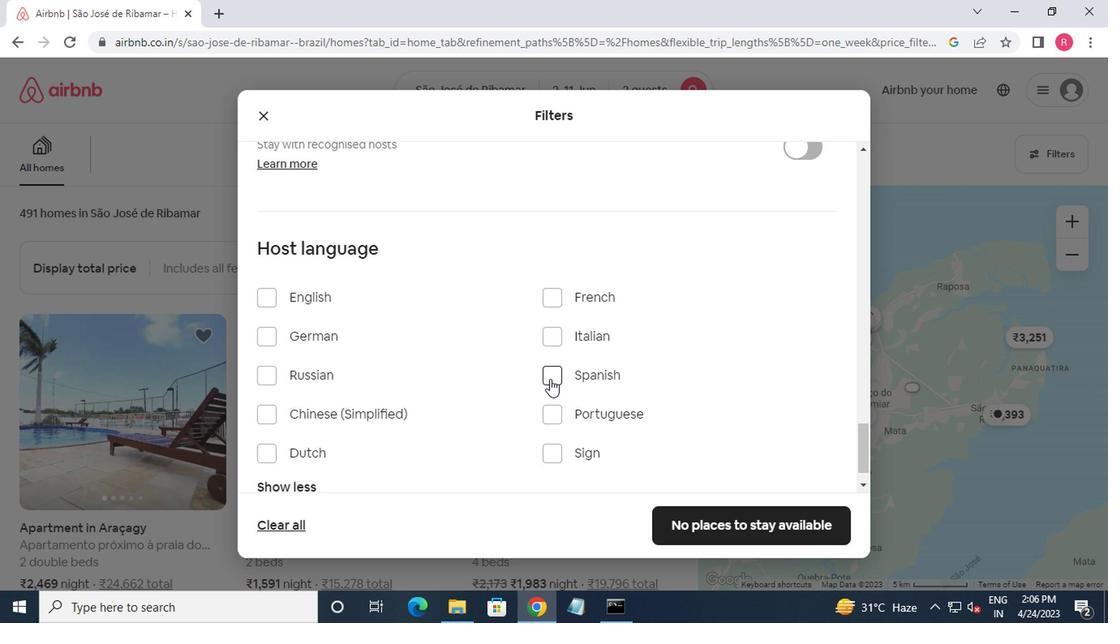 
Action: Mouse moved to (689, 520)
Screenshot: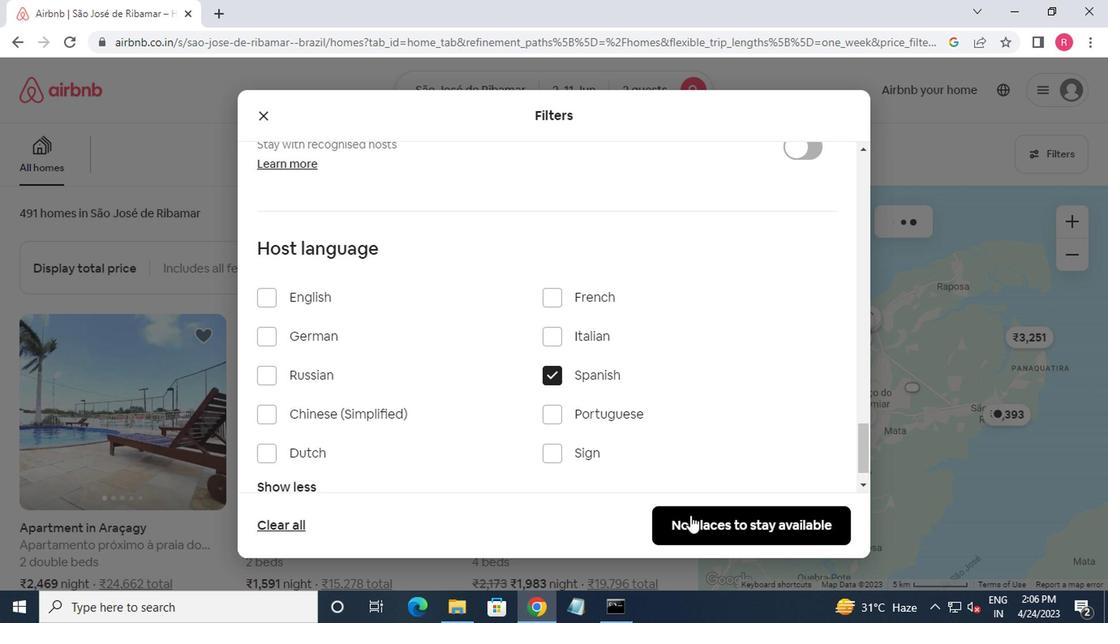 
Action: Mouse pressed left at (689, 520)
Screenshot: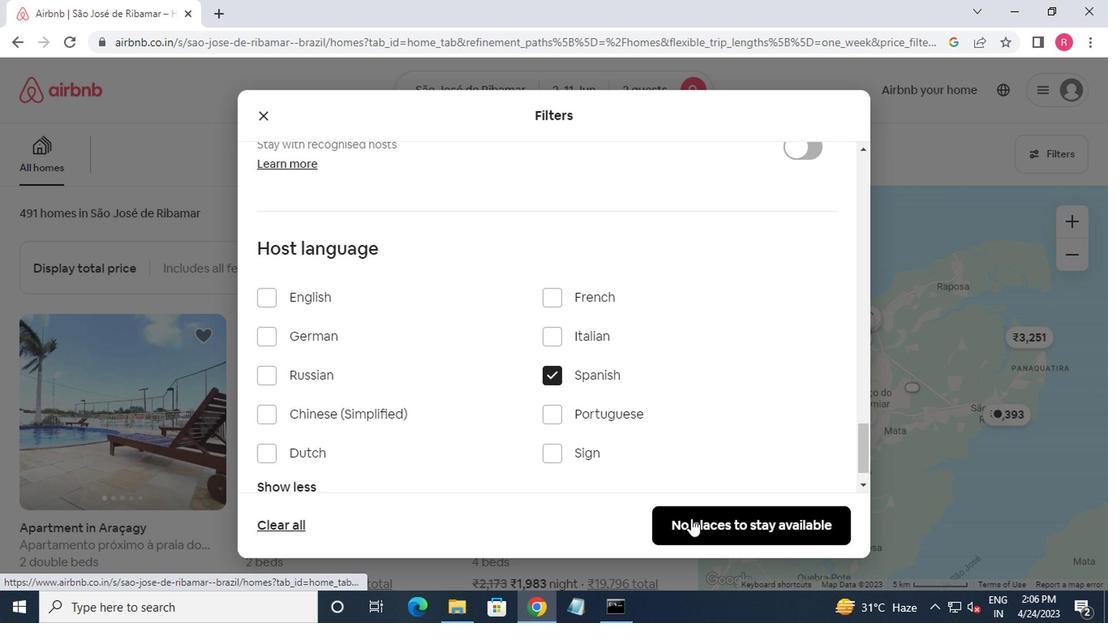 
